 Task: Change  the formatting of the data to Which is Less than 10, In conditional formating, put the option 'Light Red Fill with Drak Red Text. 'add another formatting option Format As Table, insert the option Blue Table style Light 9 In the sheet   Impact Sales templetes book
Action: Mouse moved to (275, 224)
Screenshot: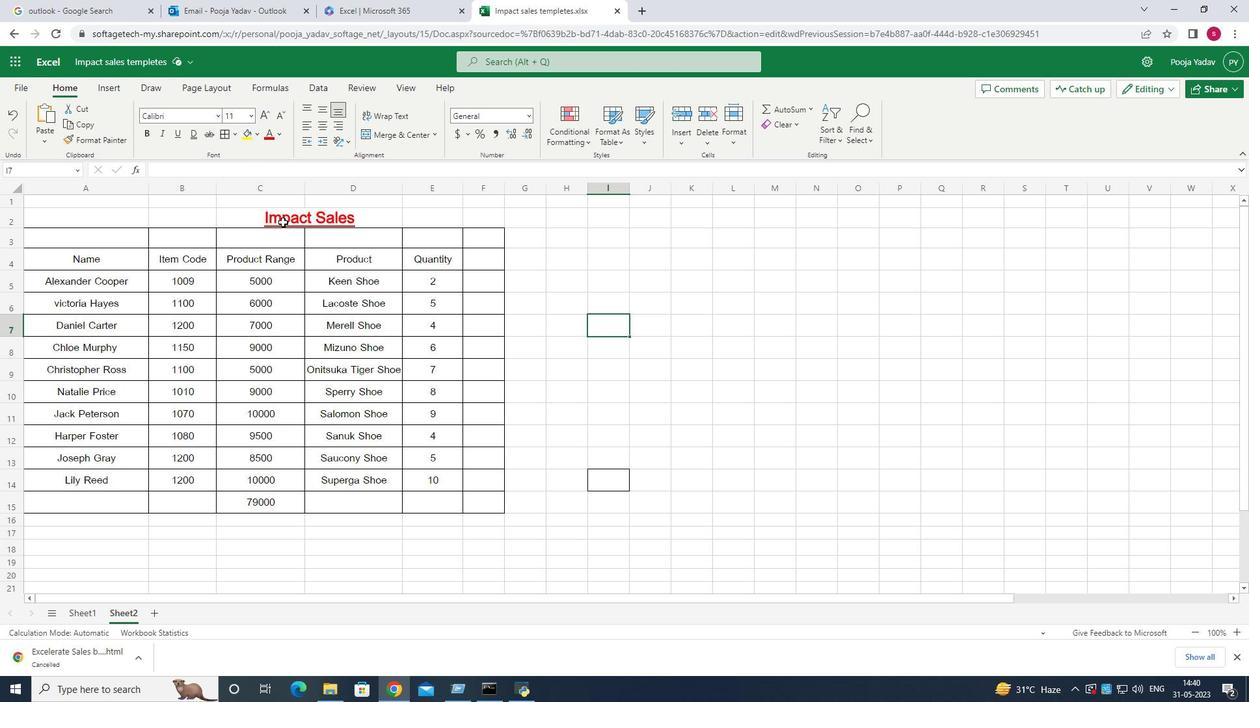 
Action: Mouse pressed left at (275, 224)
Screenshot: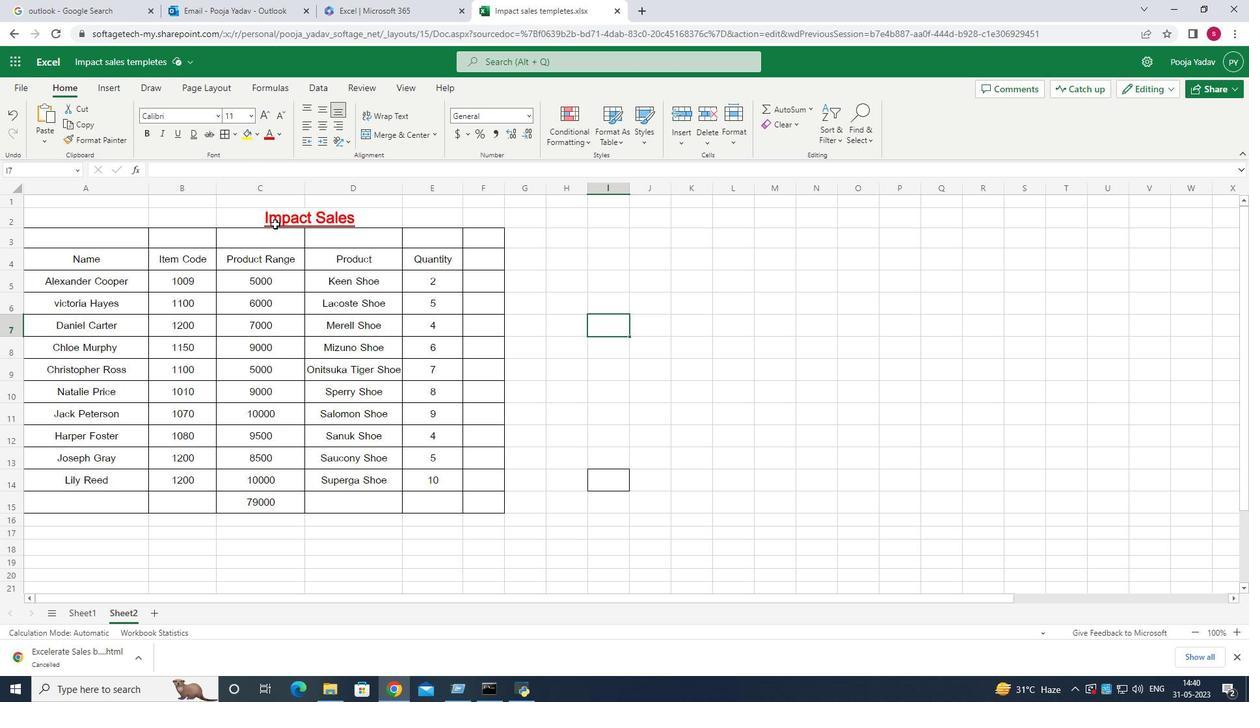 
Action: Mouse moved to (274, 225)
Screenshot: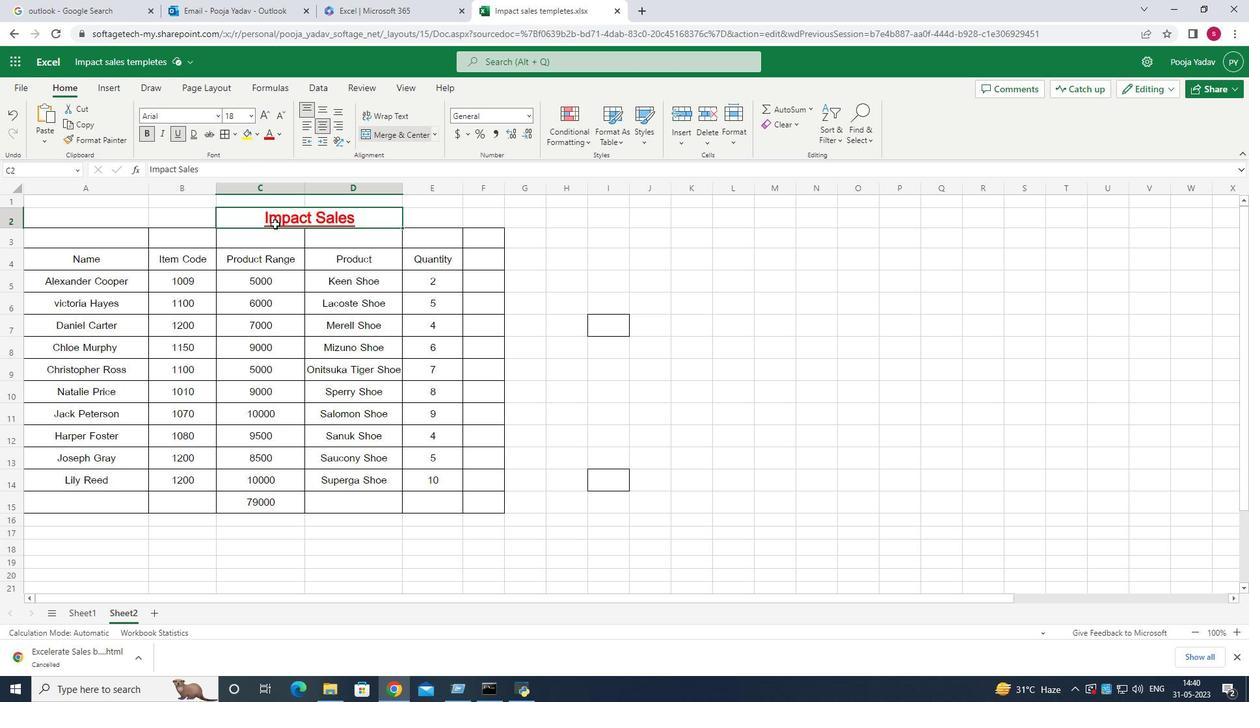 
Action: Mouse pressed left at (274, 225)
Screenshot: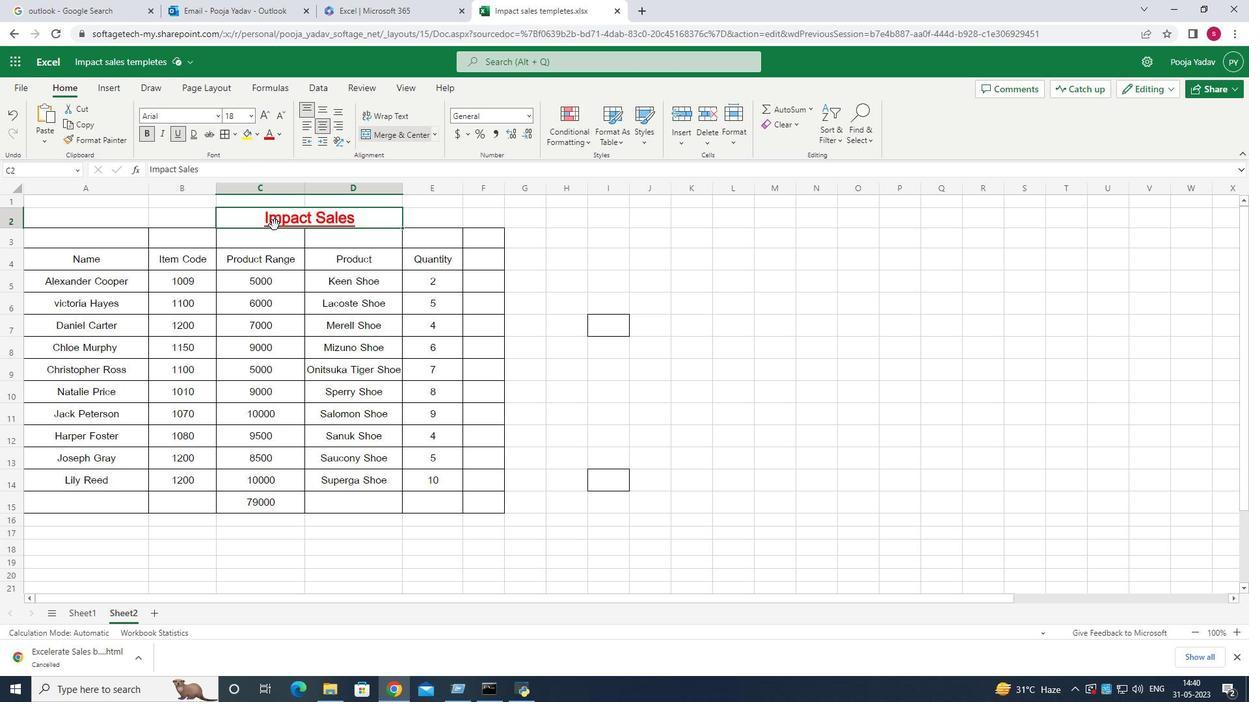 
Action: Mouse moved to (132, 255)
Screenshot: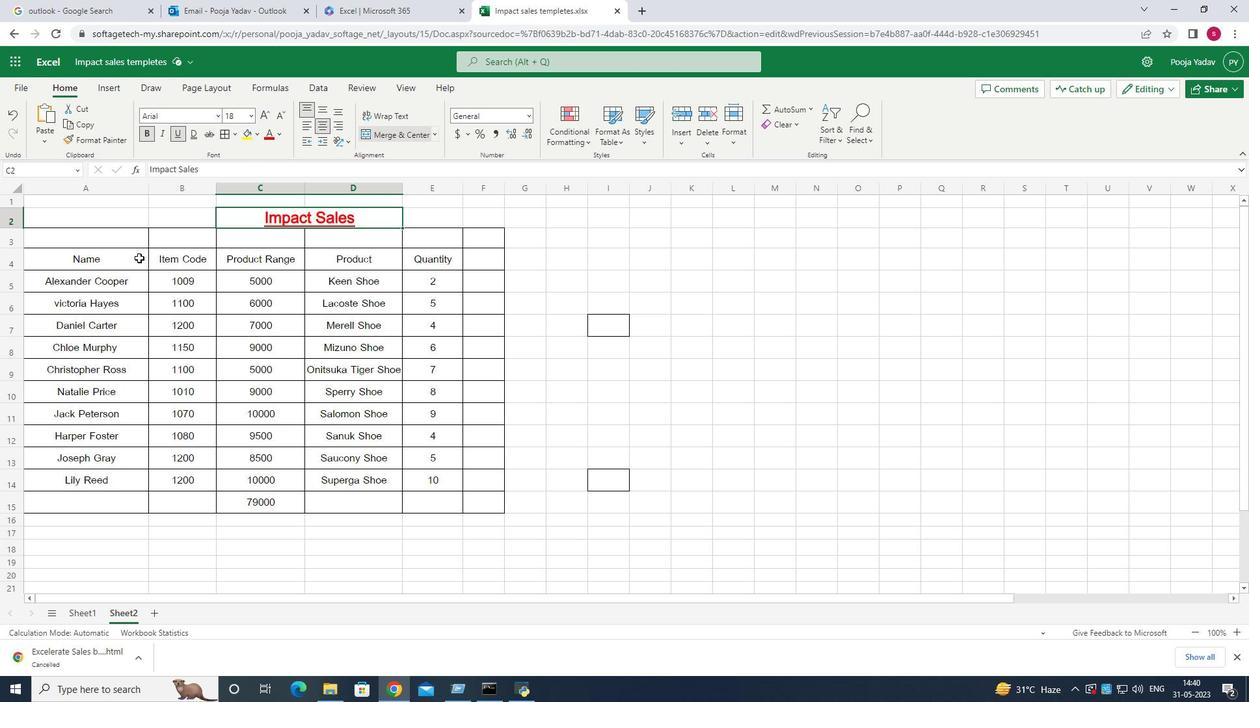 
Action: Mouse pressed left at (132, 255)
Screenshot: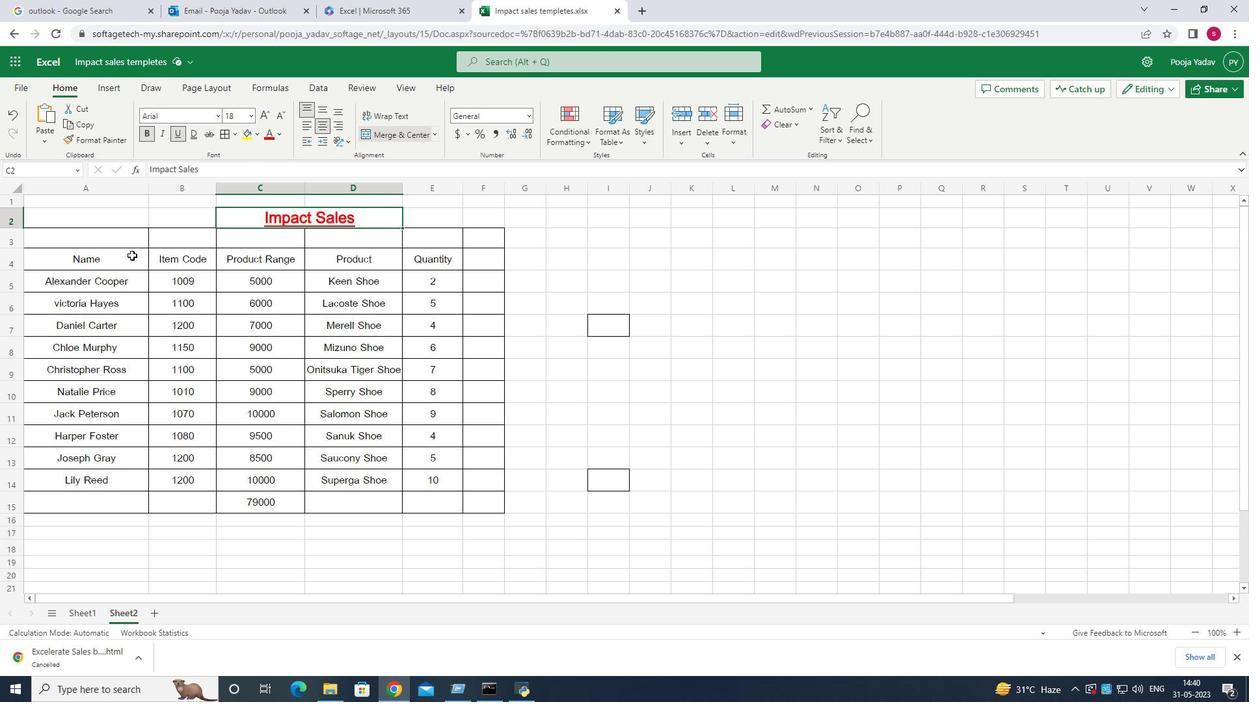 
Action: Mouse moved to (81, 234)
Screenshot: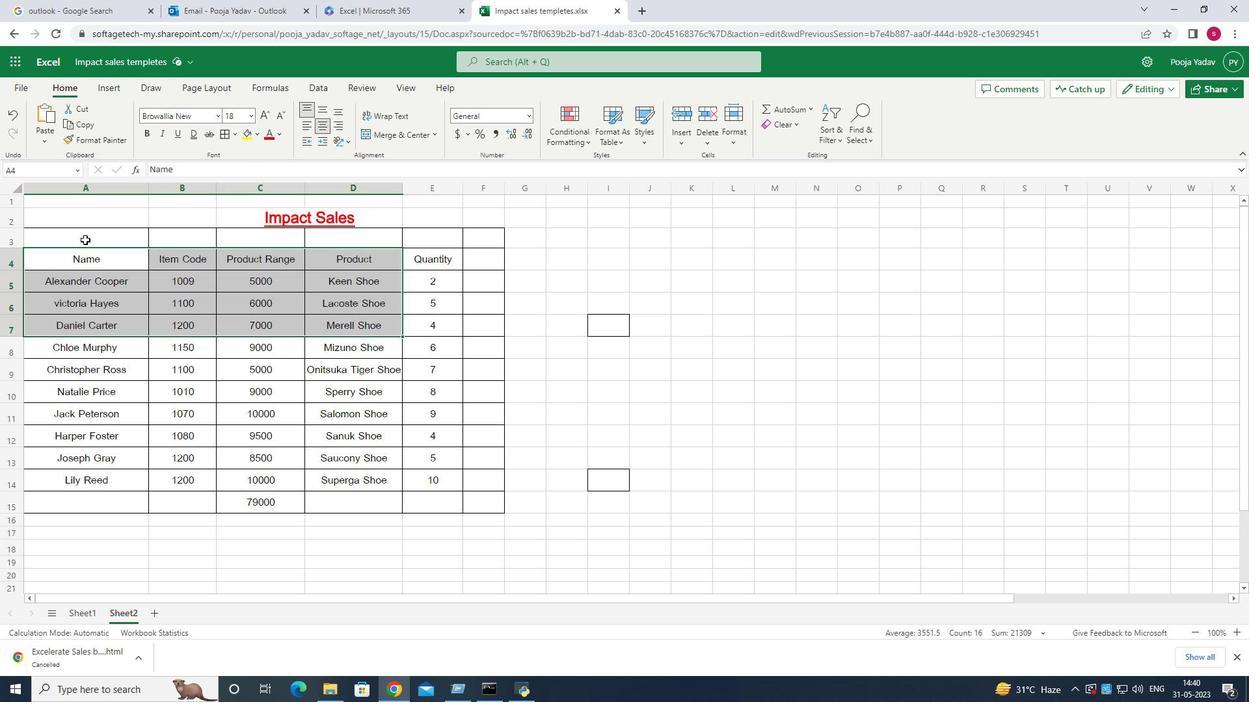 
Action: Mouse pressed left at (81, 234)
Screenshot: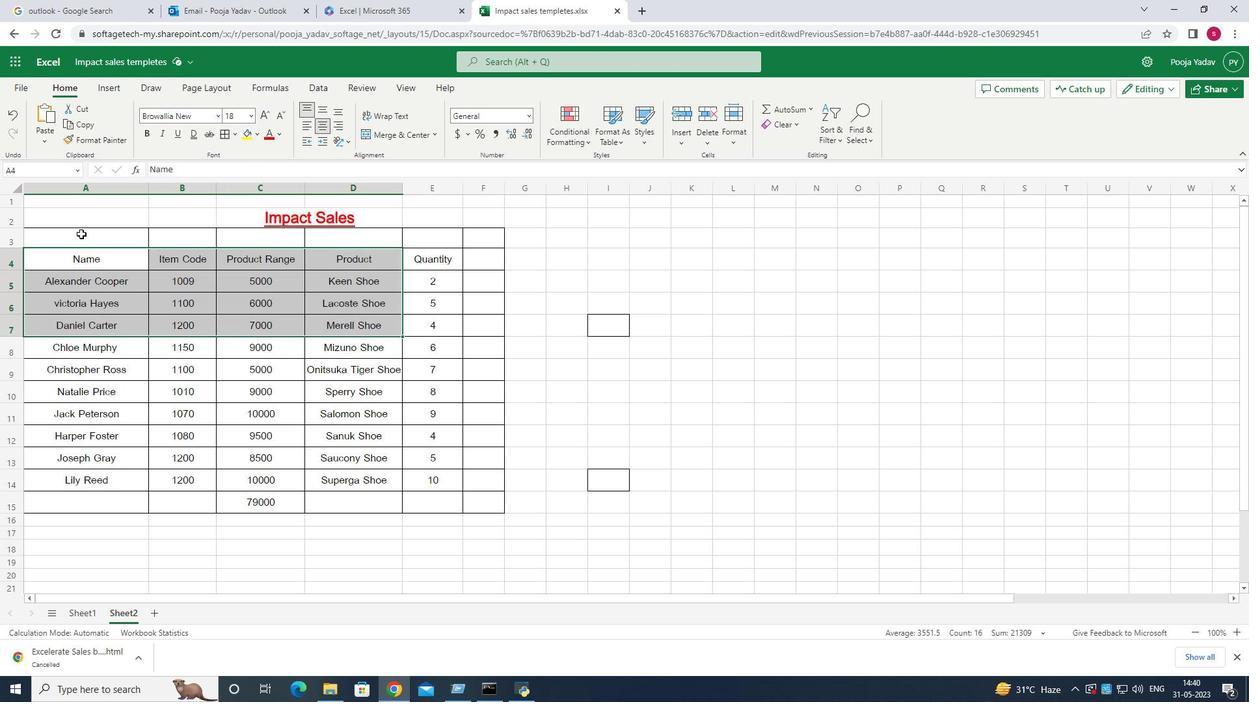
Action: Mouse pressed left at (81, 234)
Screenshot: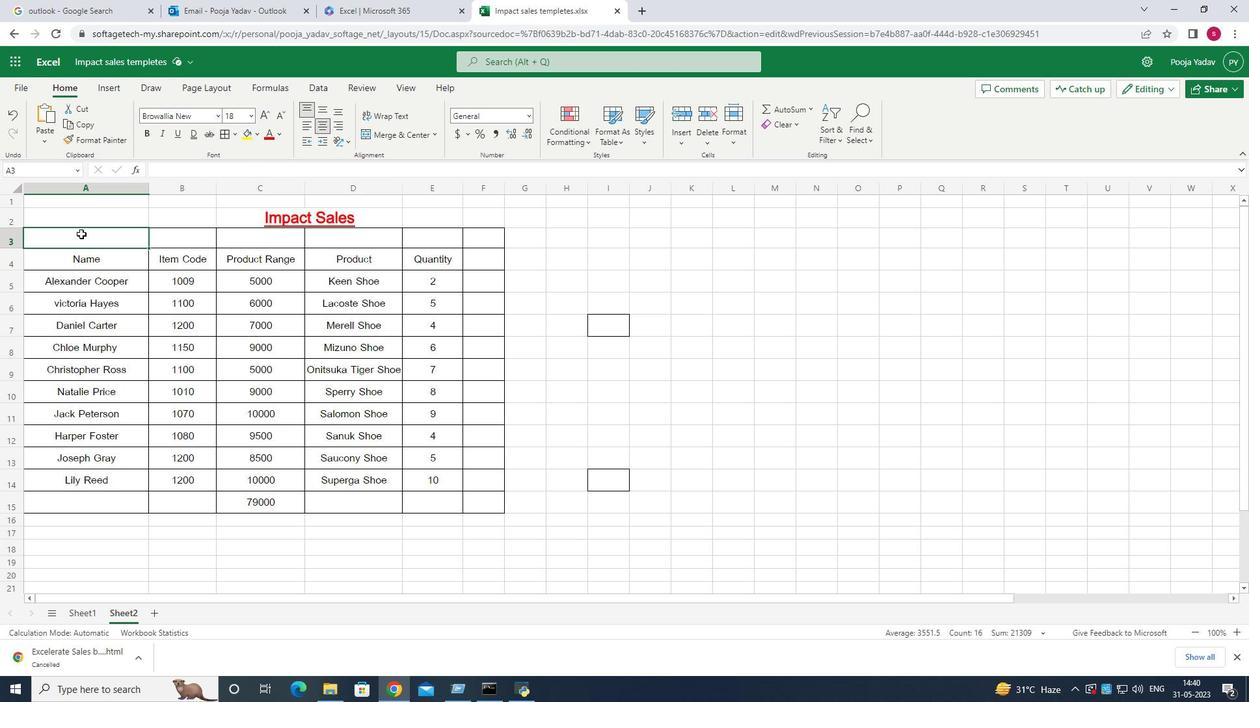 
Action: Mouse moved to (251, 118)
Screenshot: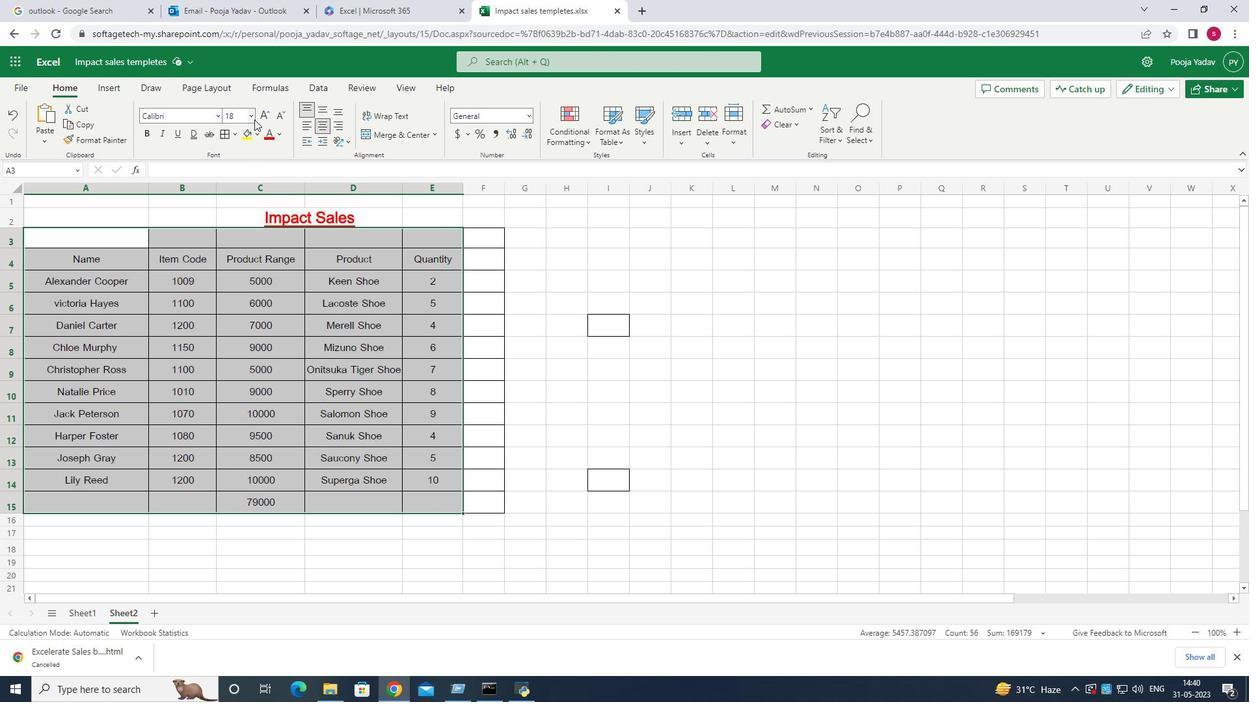 
Action: Mouse pressed left at (251, 118)
Screenshot: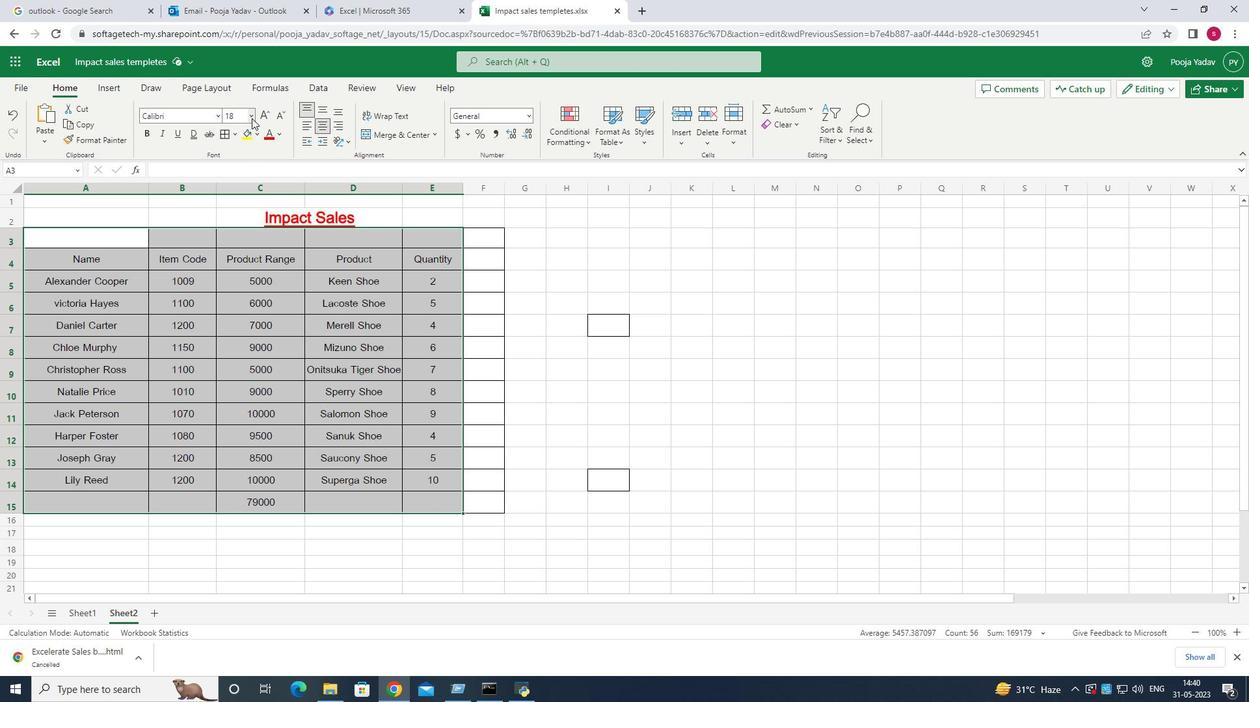 
Action: Mouse moved to (241, 167)
Screenshot: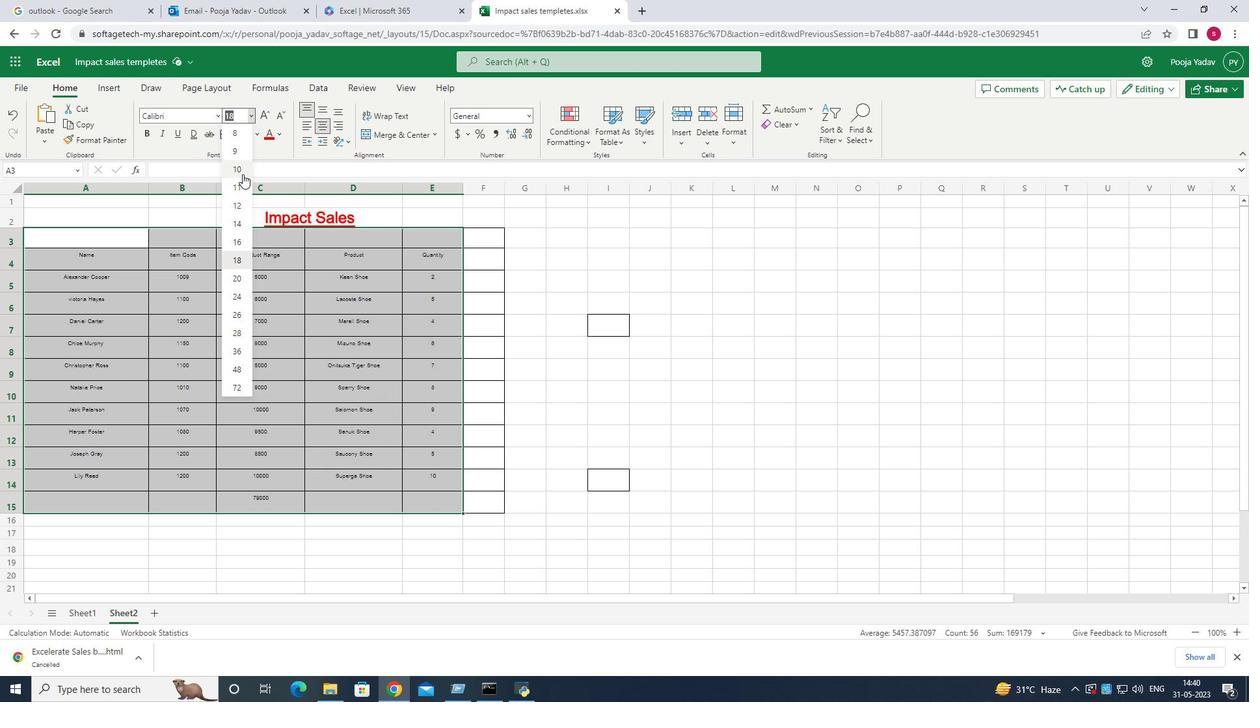 
Action: Mouse pressed left at (241, 167)
Screenshot: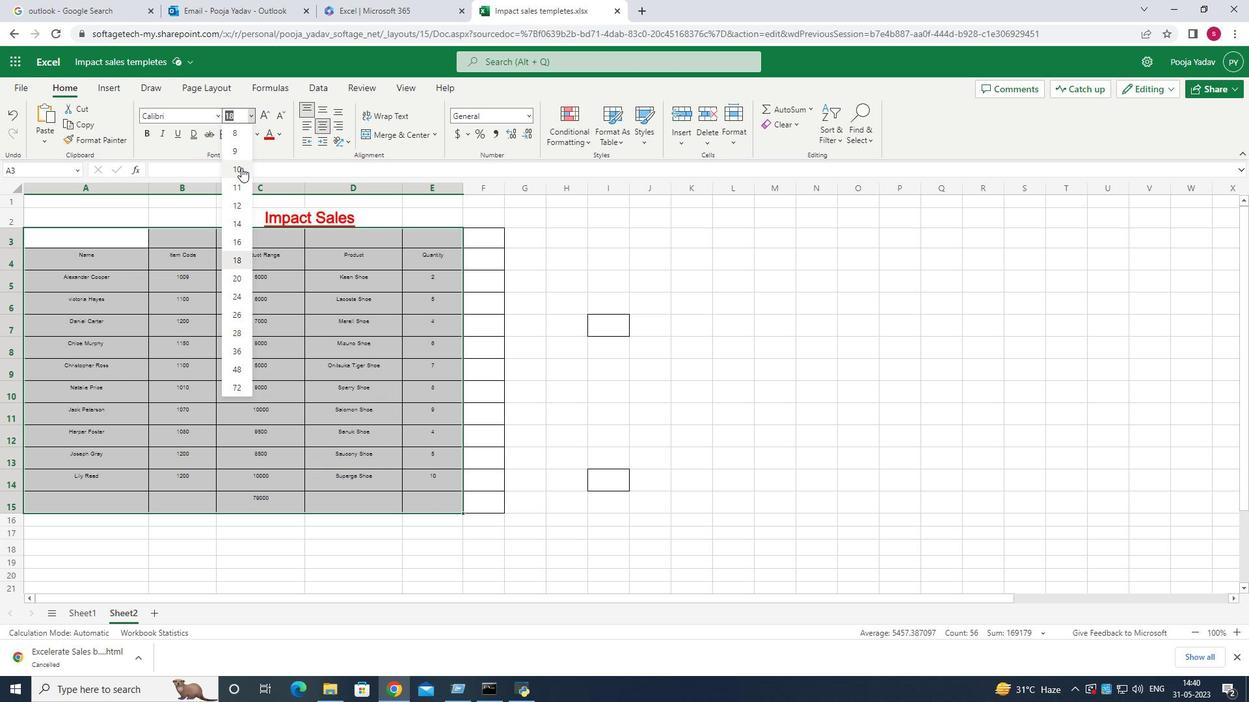 
Action: Mouse moved to (272, 132)
Screenshot: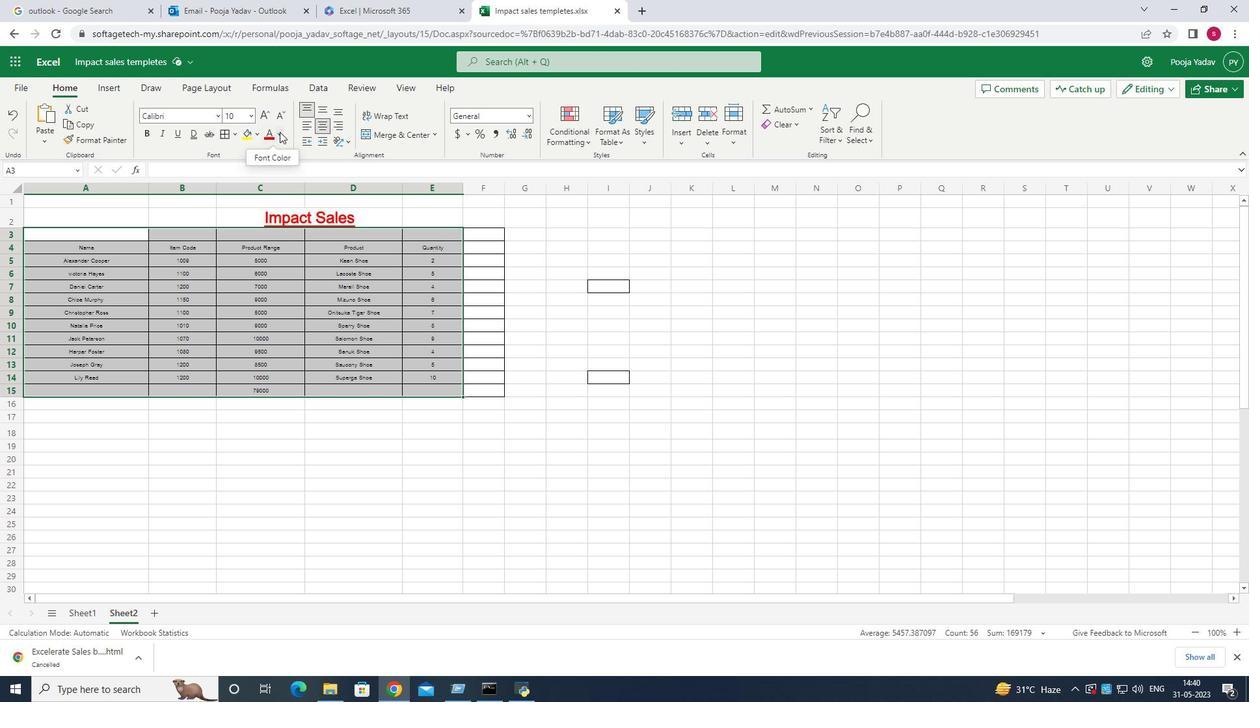 
Action: Mouse pressed left at (272, 132)
Screenshot: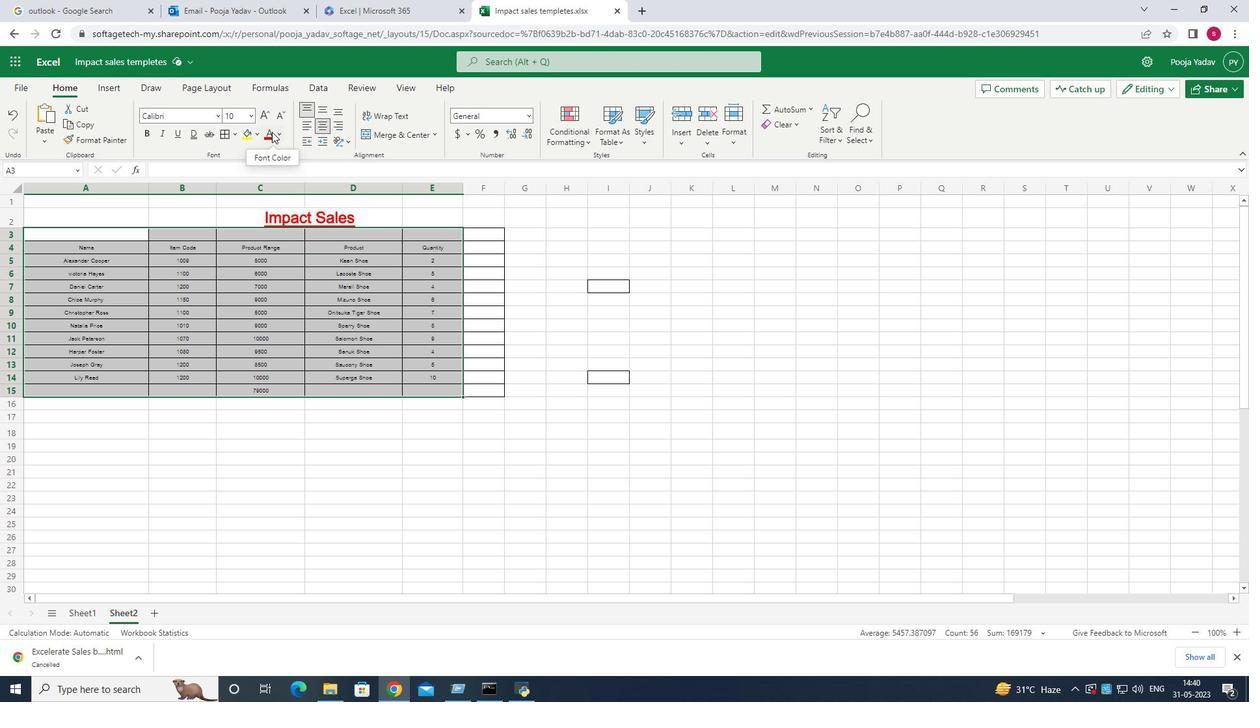 
Action: Mouse pressed left at (272, 132)
Screenshot: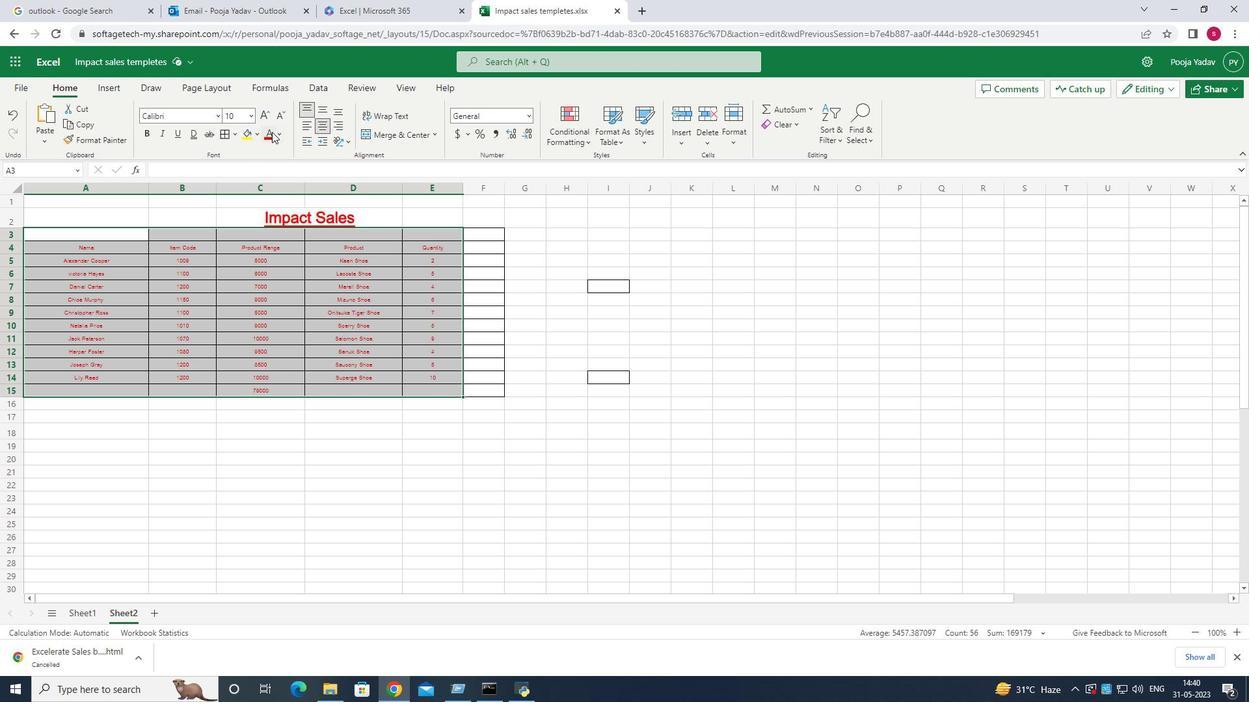 
Action: Mouse moved to (278, 134)
Screenshot: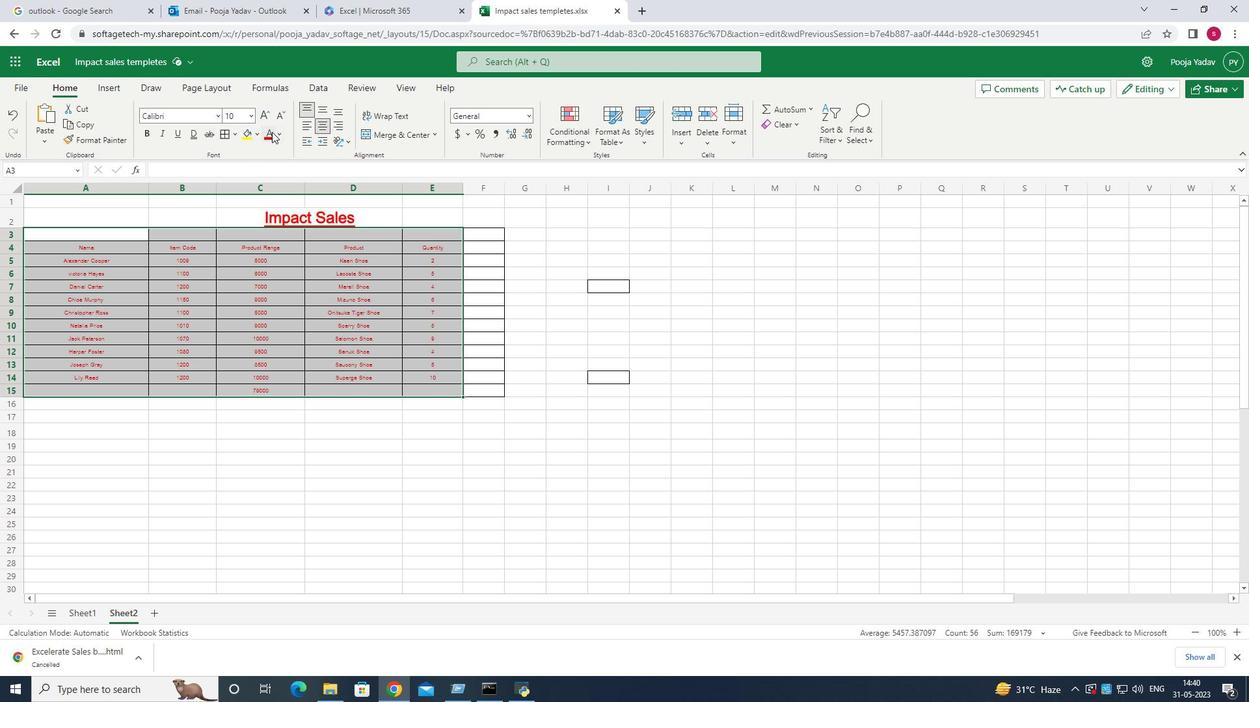 
Action: Mouse pressed left at (278, 134)
Screenshot: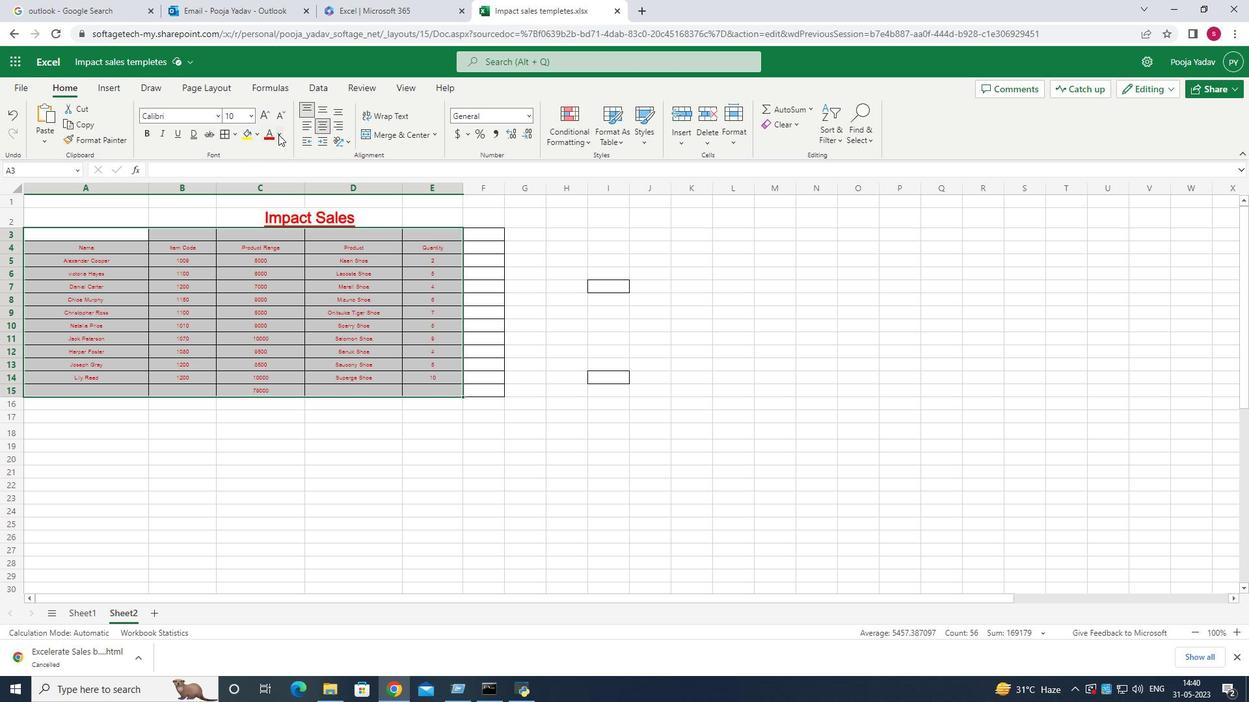 
Action: Mouse moved to (303, 338)
Screenshot: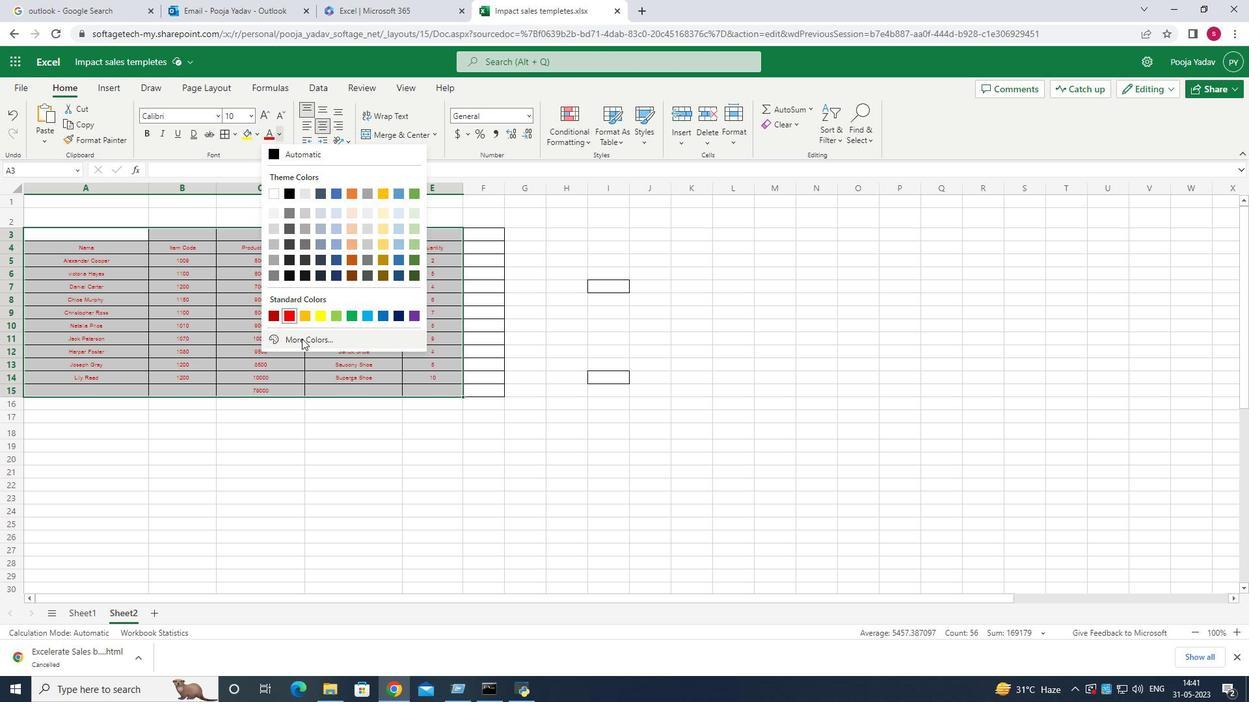 
Action: Mouse pressed left at (303, 338)
Screenshot: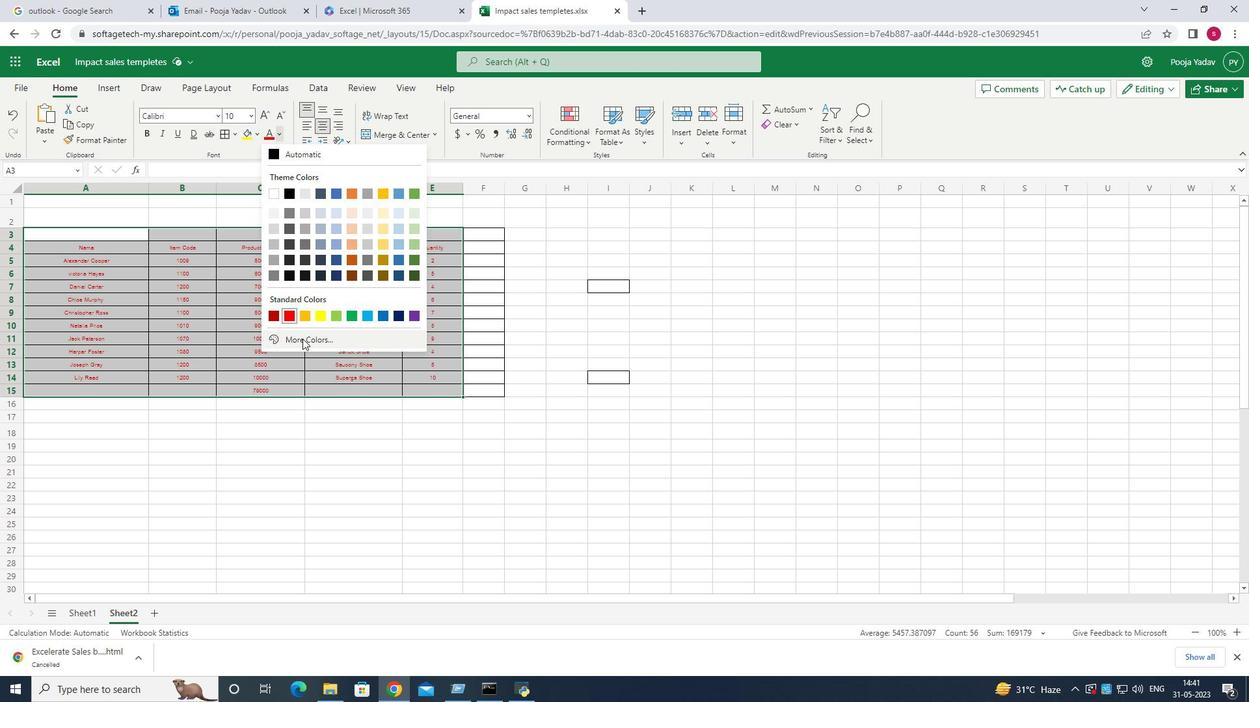 
Action: Mouse moved to (521, 397)
Screenshot: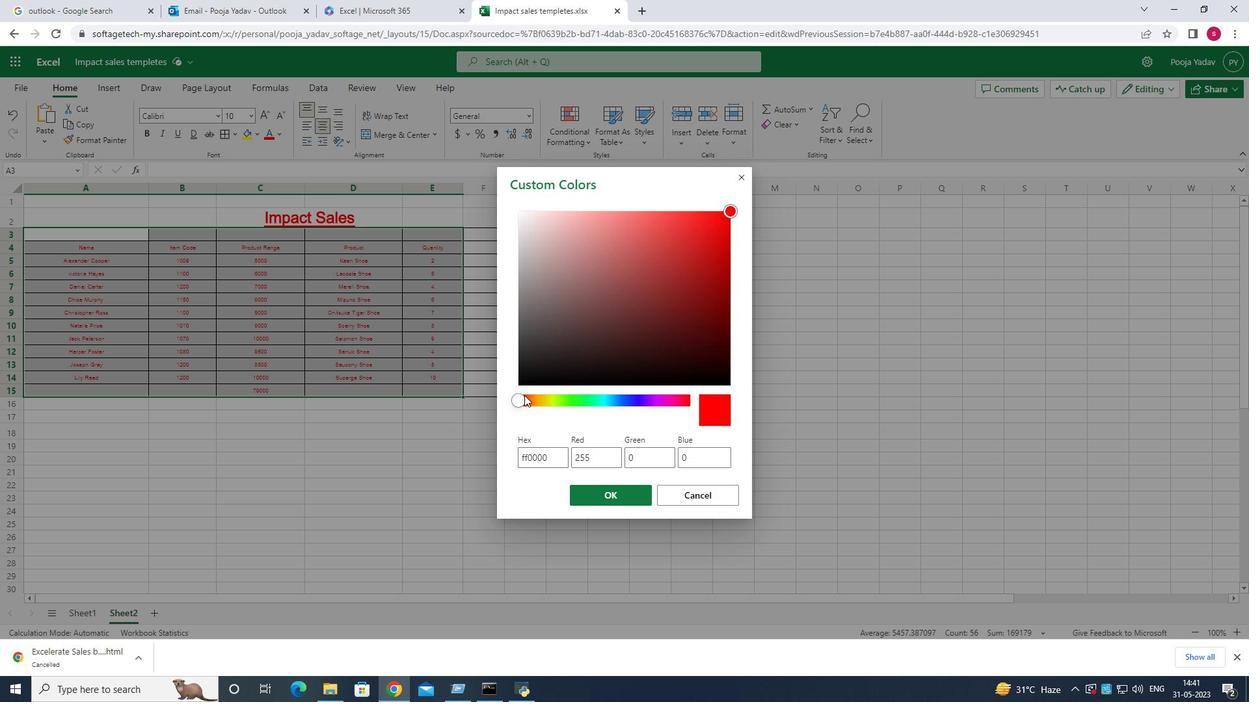 
Action: Mouse pressed left at (521, 397)
Screenshot: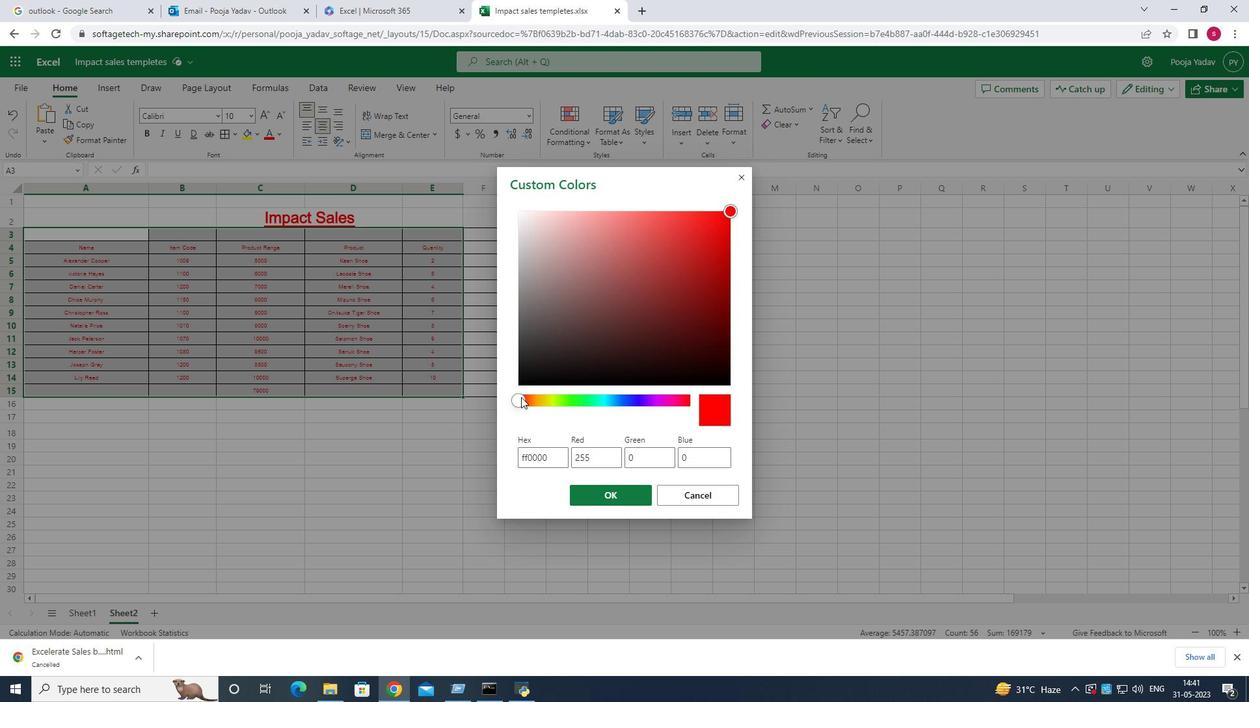
Action: Mouse moved to (732, 208)
Screenshot: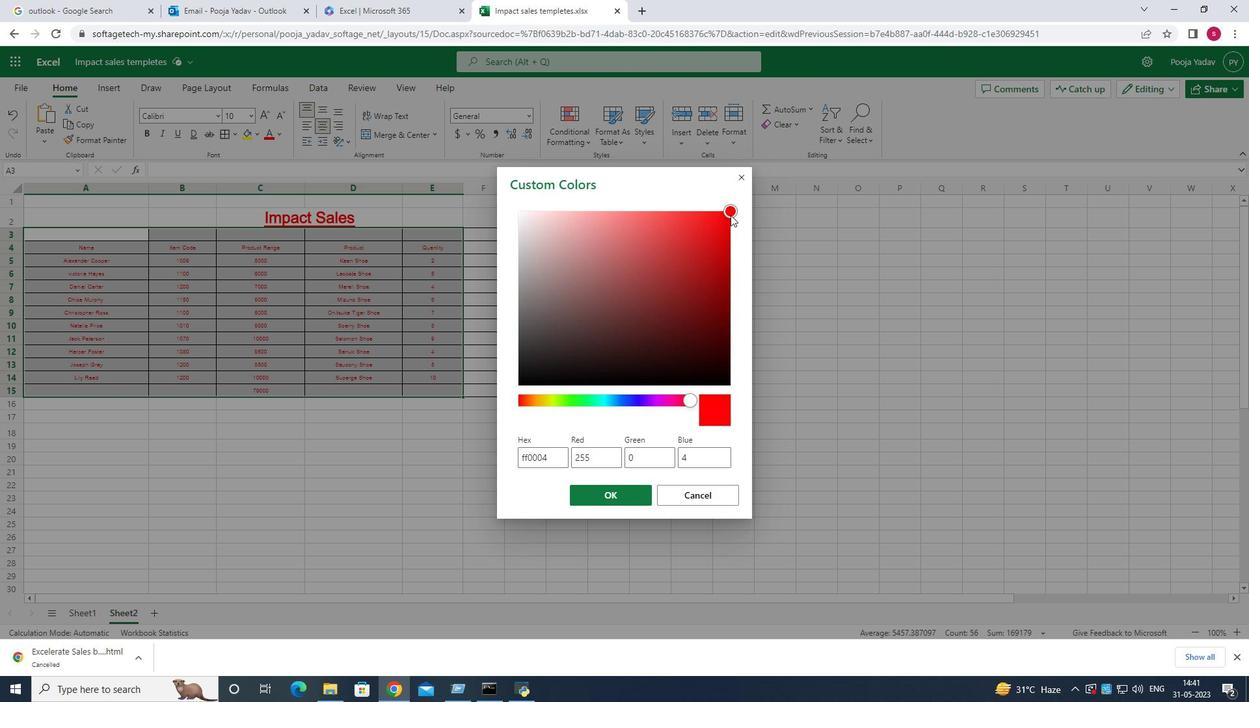 
Action: Mouse pressed left at (732, 208)
Screenshot: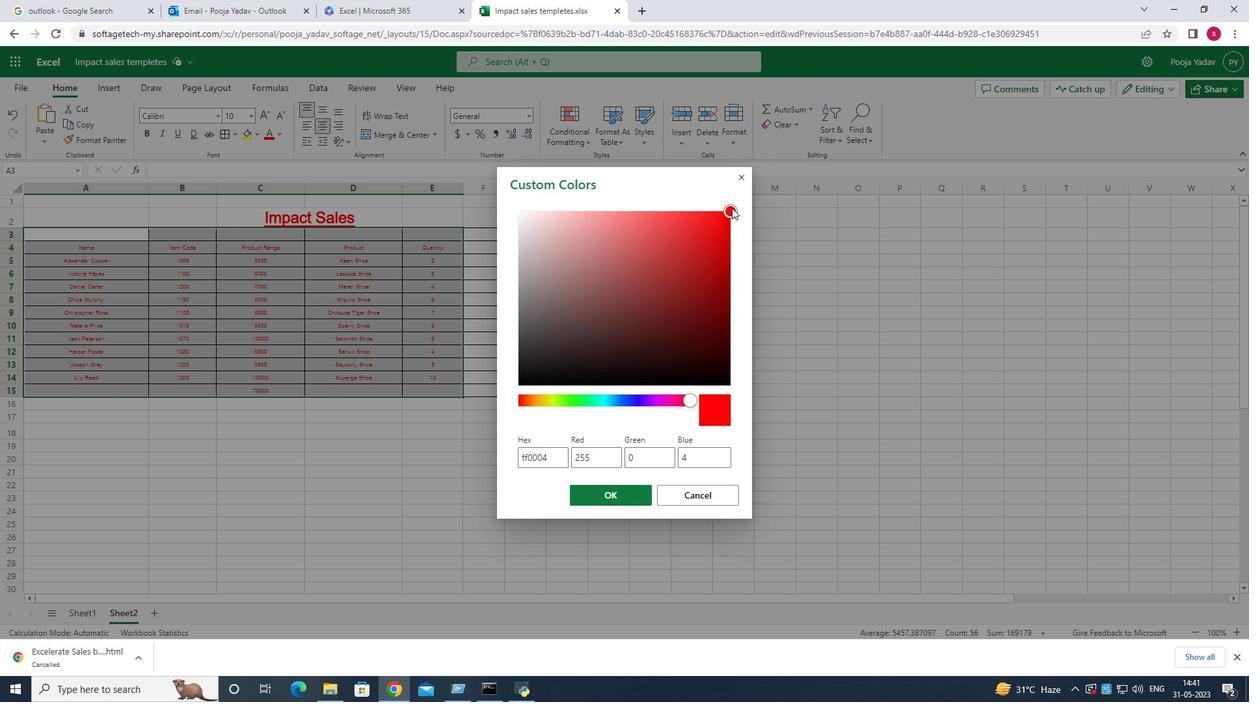 
Action: Mouse moved to (600, 497)
Screenshot: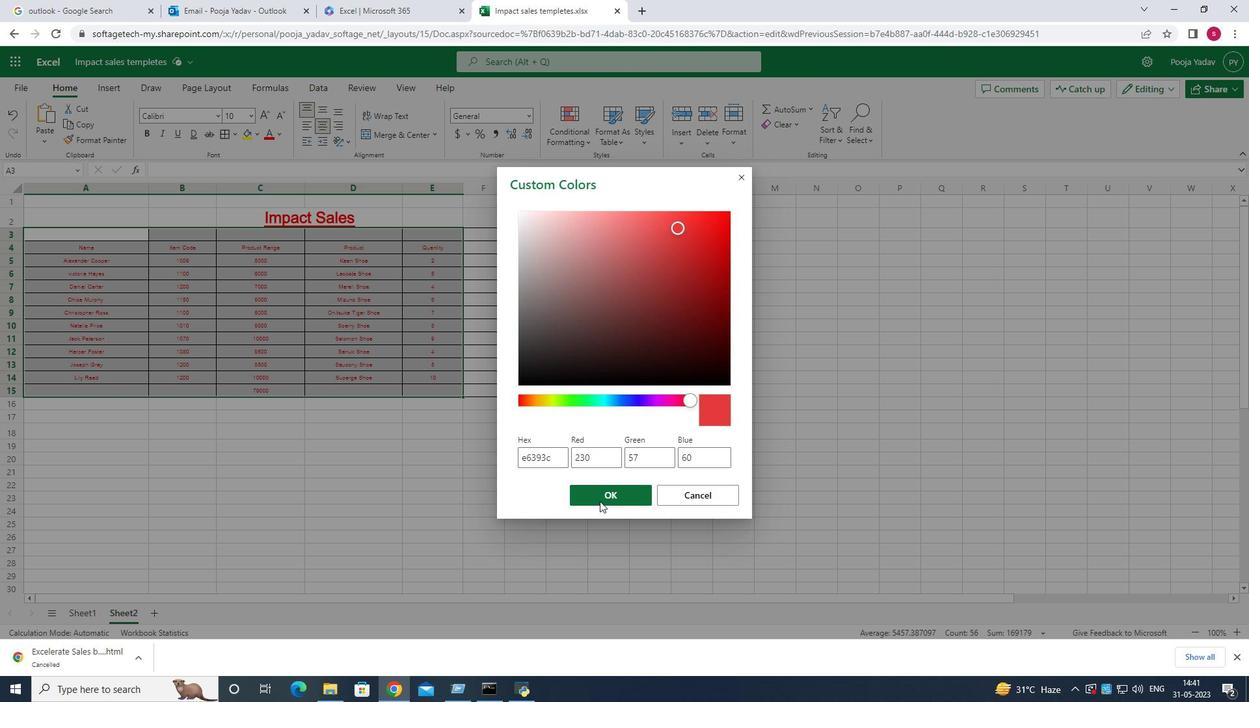 
Action: Mouse pressed left at (600, 497)
Screenshot: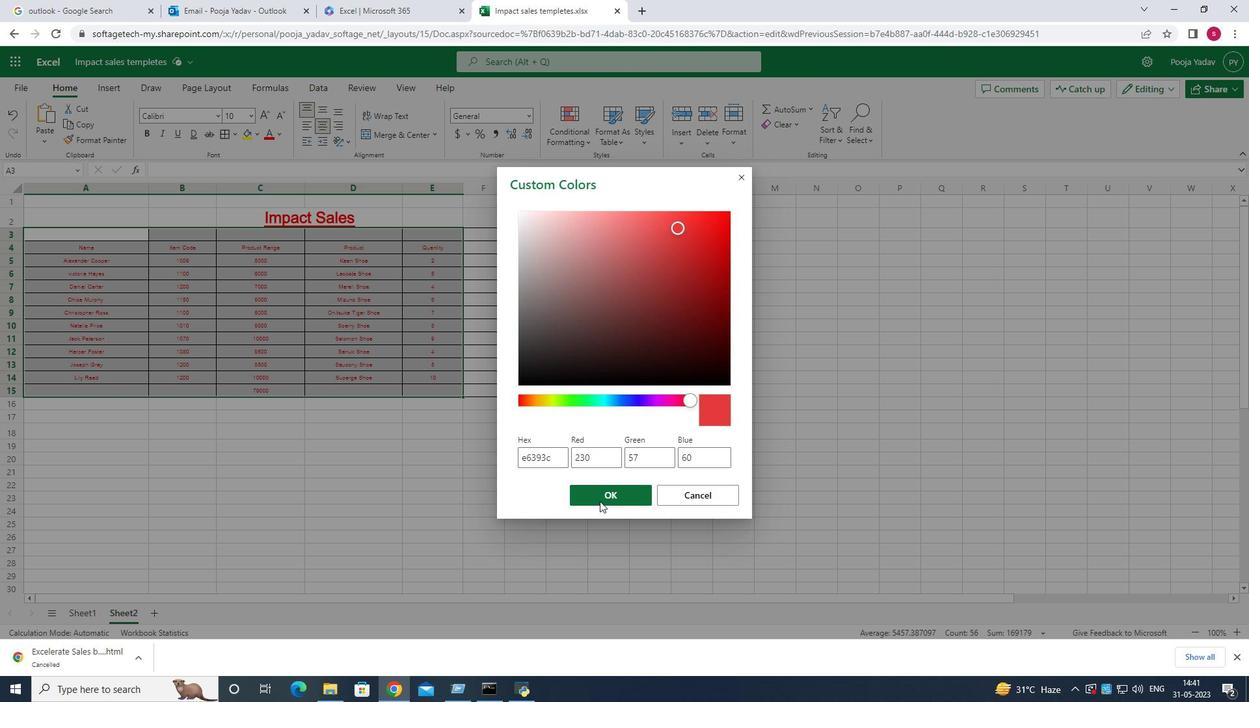 
Action: Mouse moved to (276, 131)
Screenshot: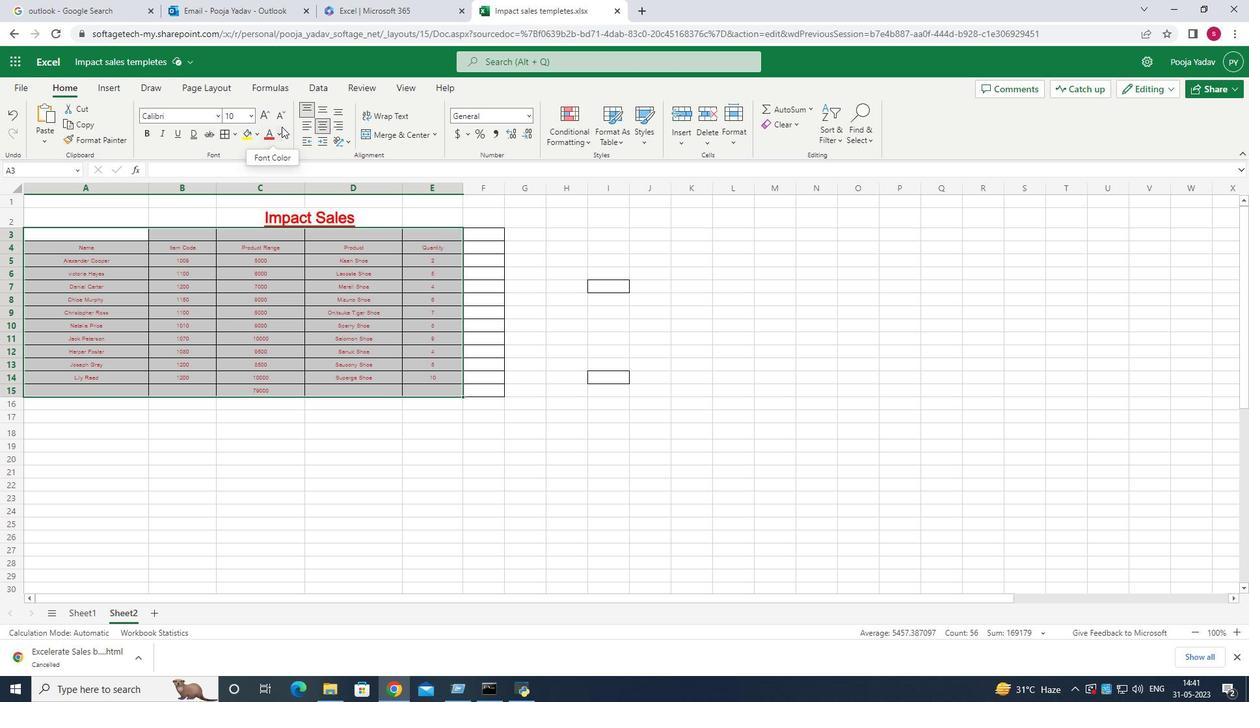 
Action: Mouse pressed left at (276, 131)
Screenshot: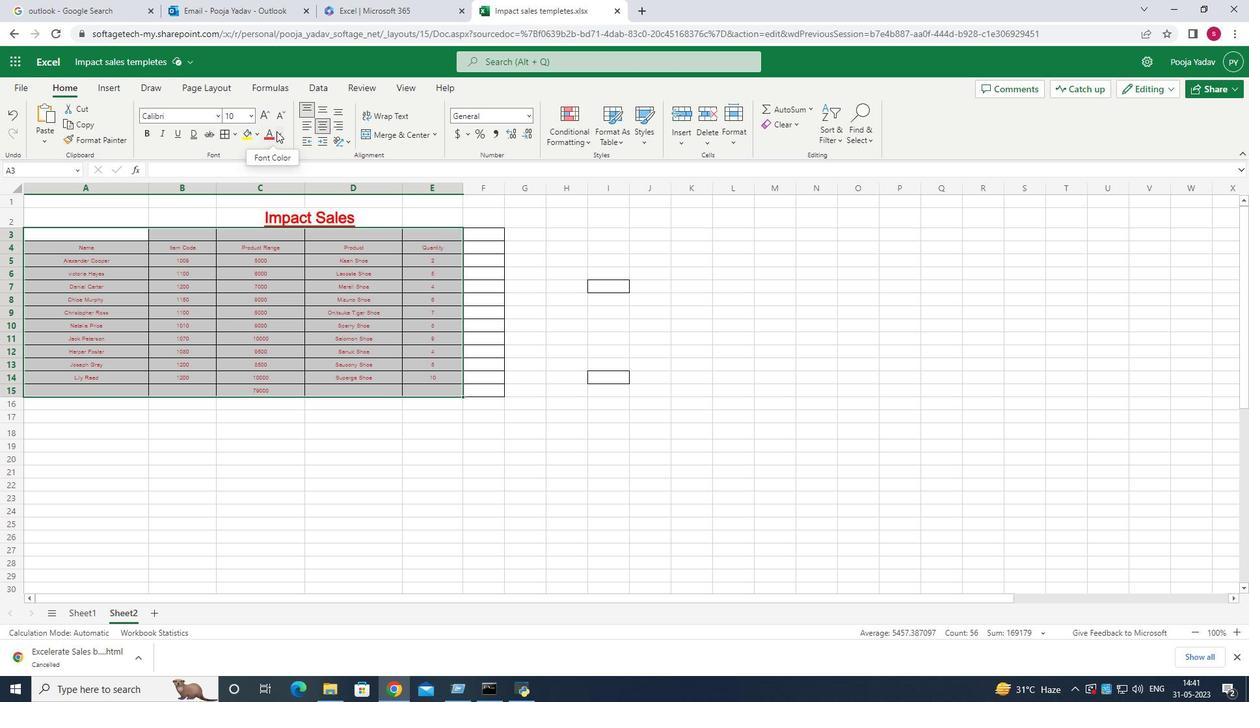 
Action: Mouse moved to (367, 313)
Screenshot: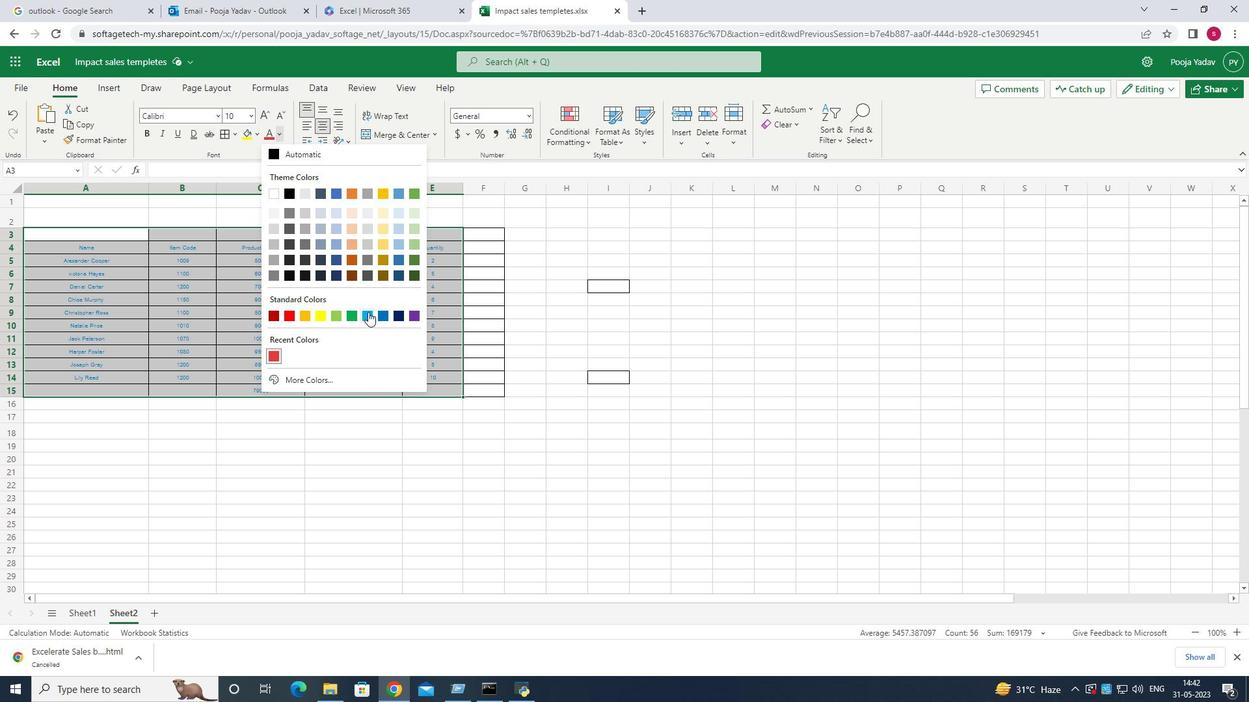 
Action: Mouse pressed left at (367, 313)
Screenshot: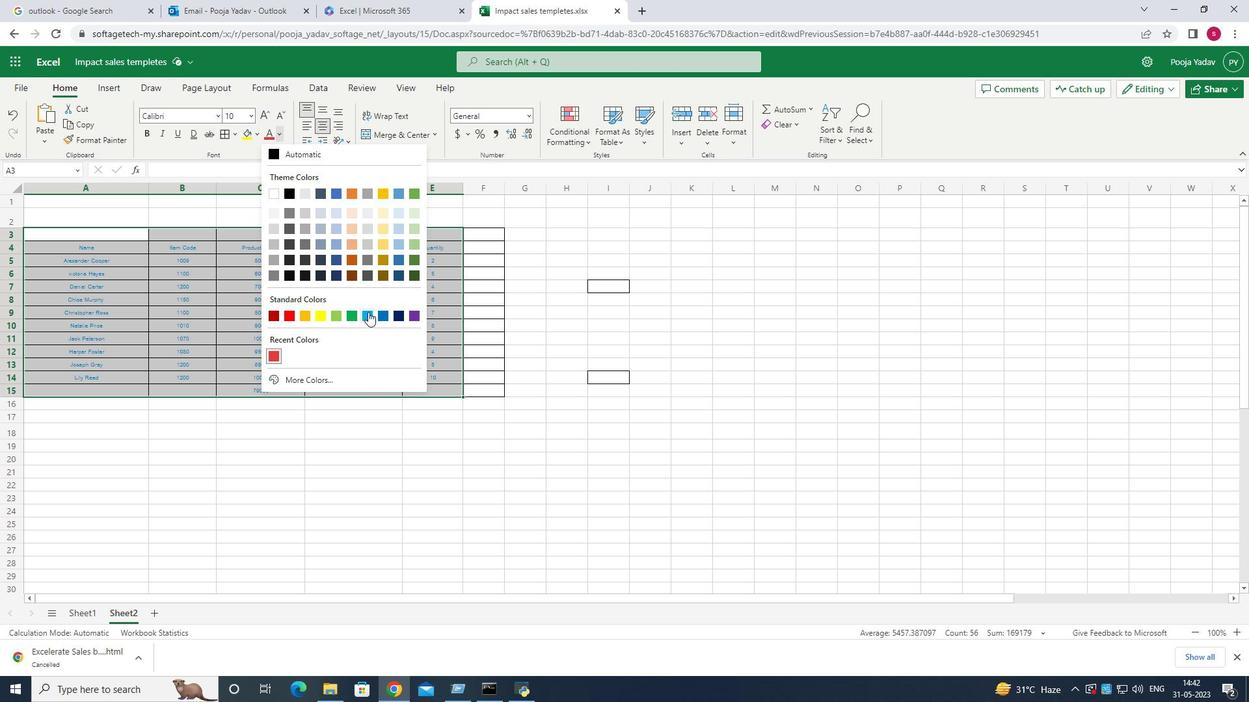 
Action: Mouse moved to (272, 132)
Screenshot: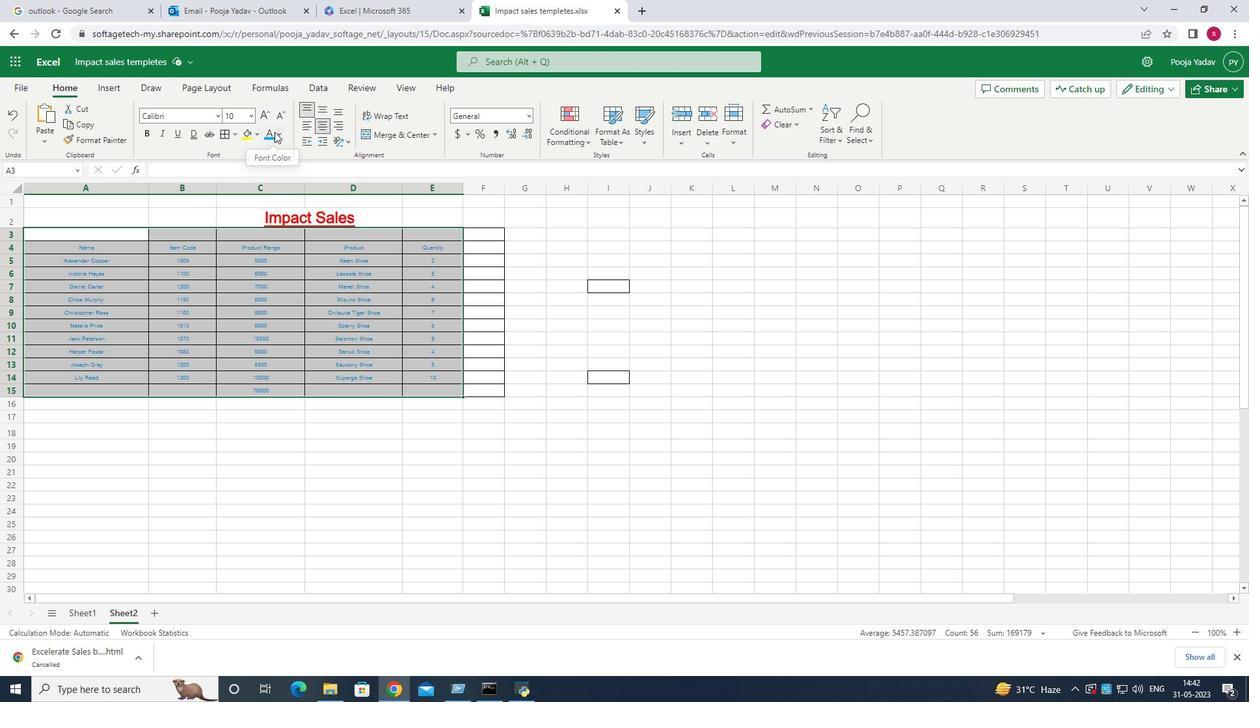 
Action: Mouse pressed left at (272, 132)
Screenshot: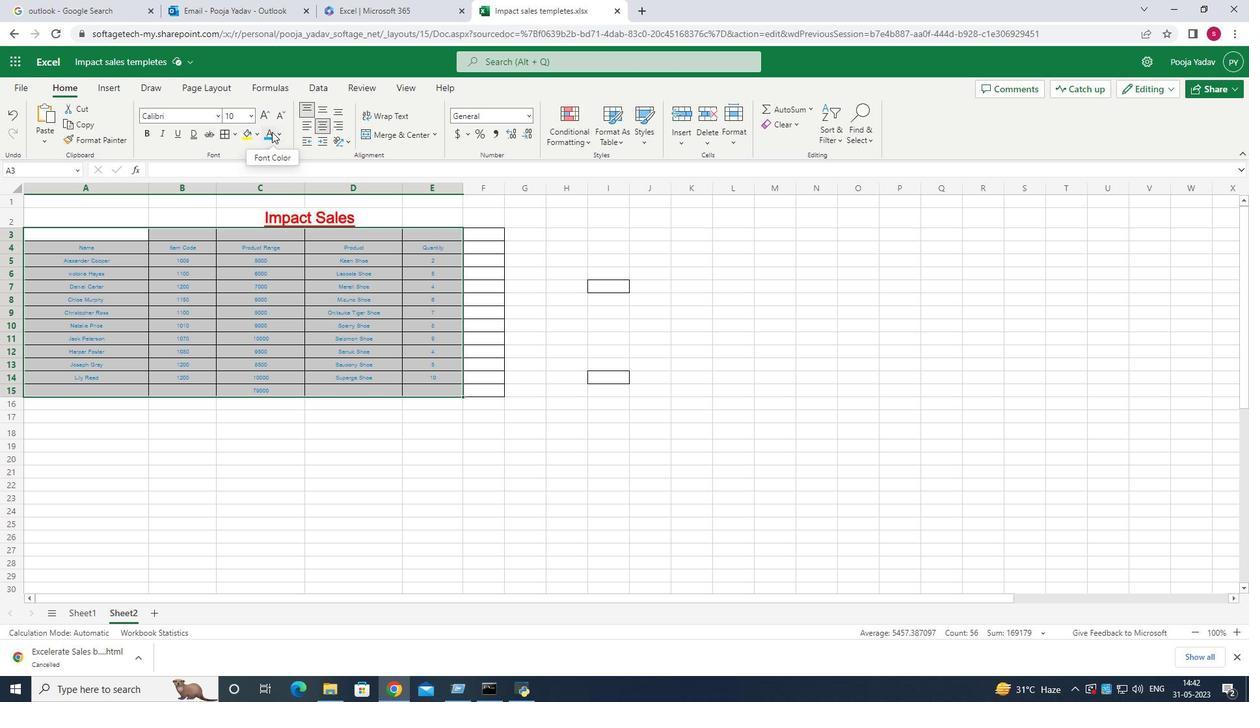 
Action: Mouse moved to (279, 133)
Screenshot: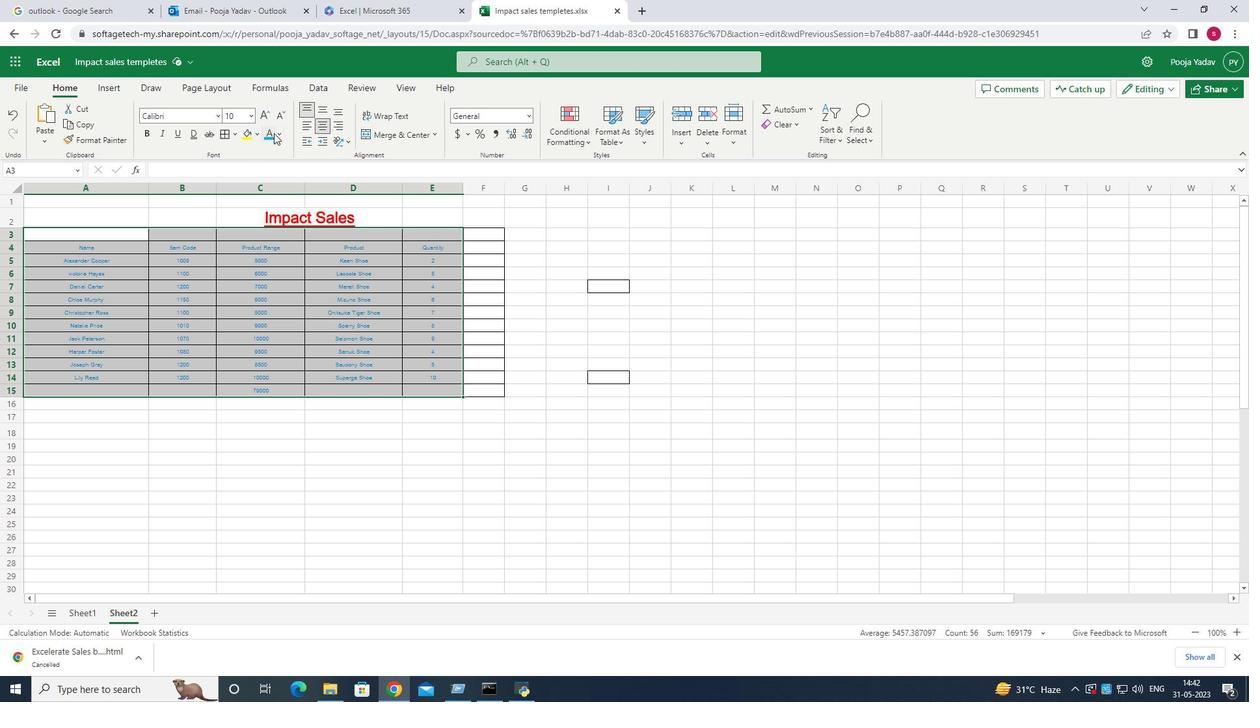 
Action: Mouse pressed left at (279, 133)
Screenshot: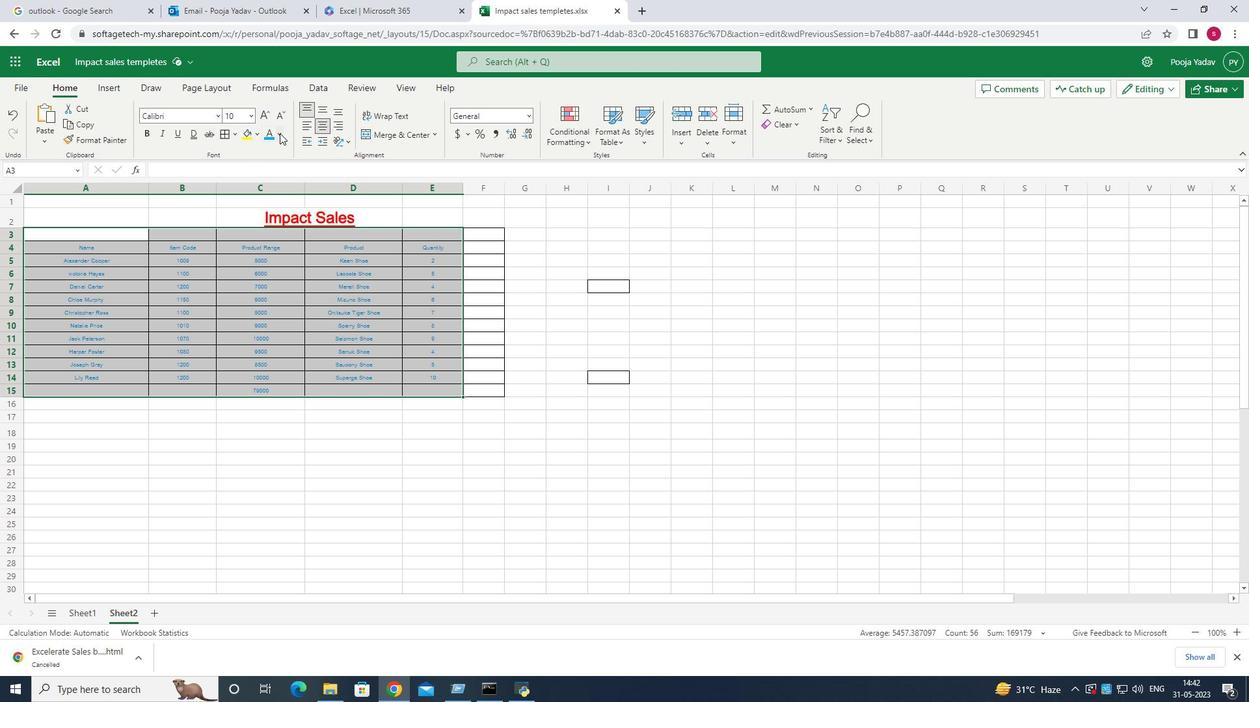
Action: Mouse moved to (288, 317)
Screenshot: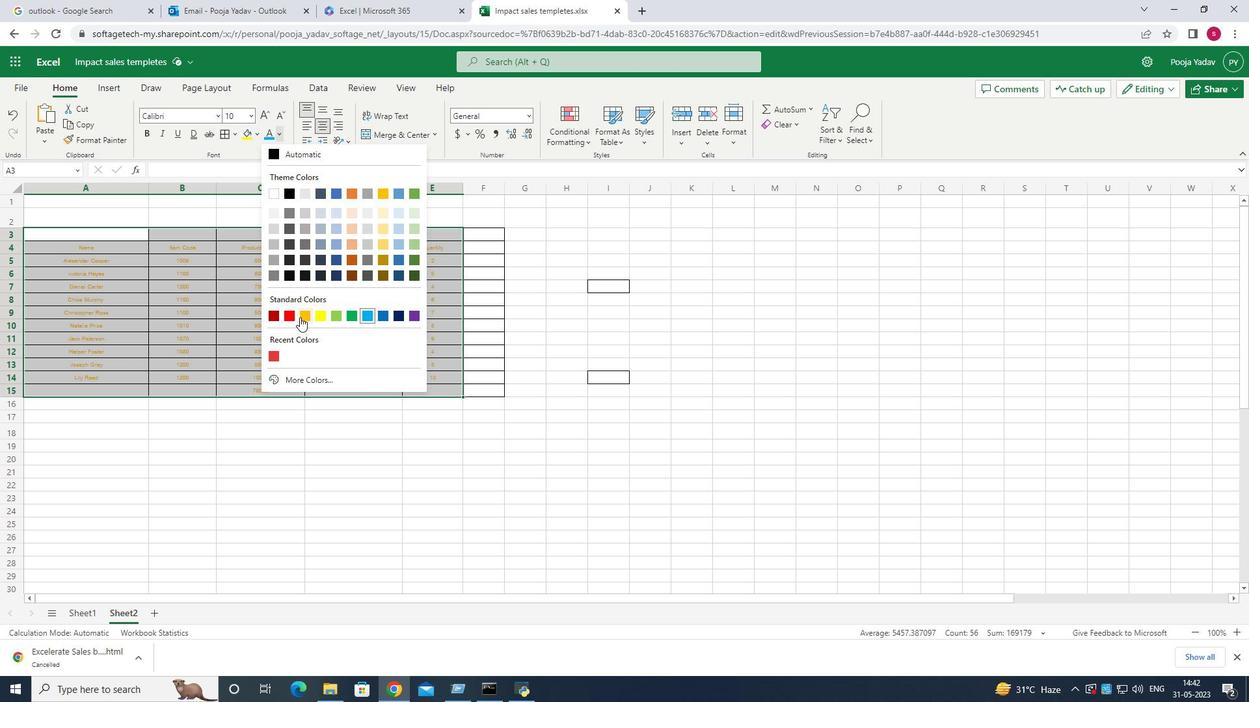 
Action: Mouse pressed left at (288, 317)
Screenshot: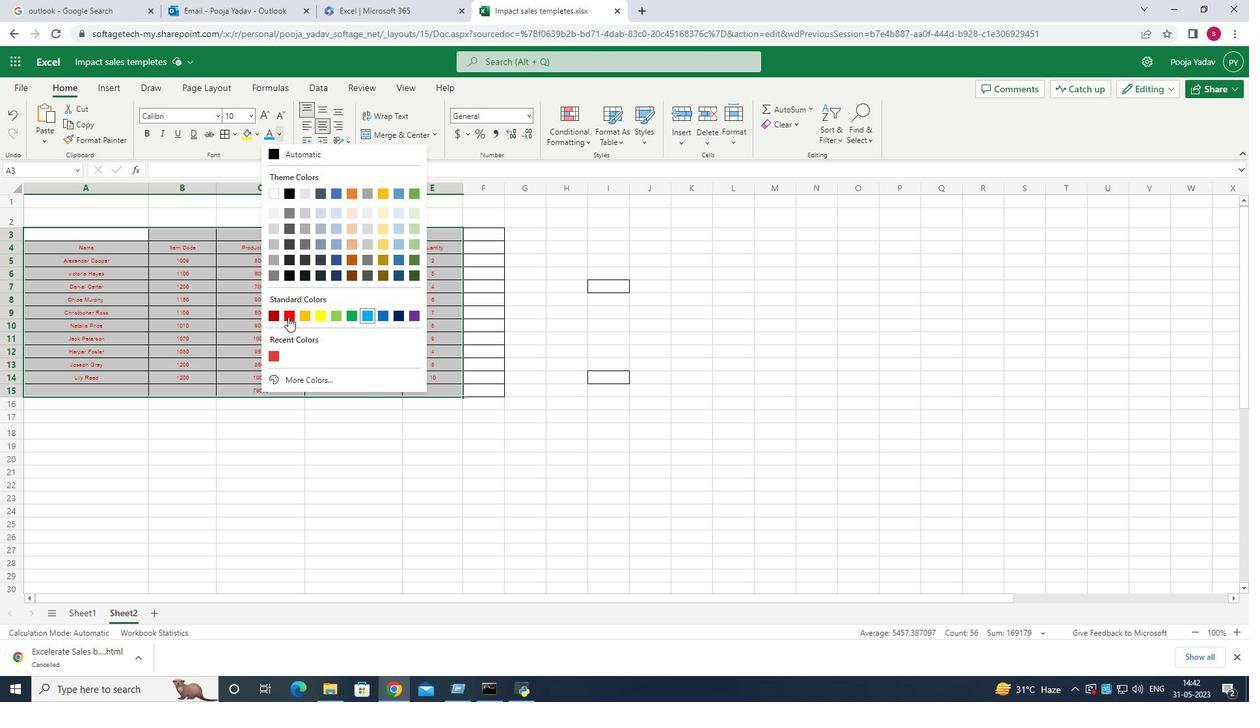 
Action: Mouse moved to (249, 132)
Screenshot: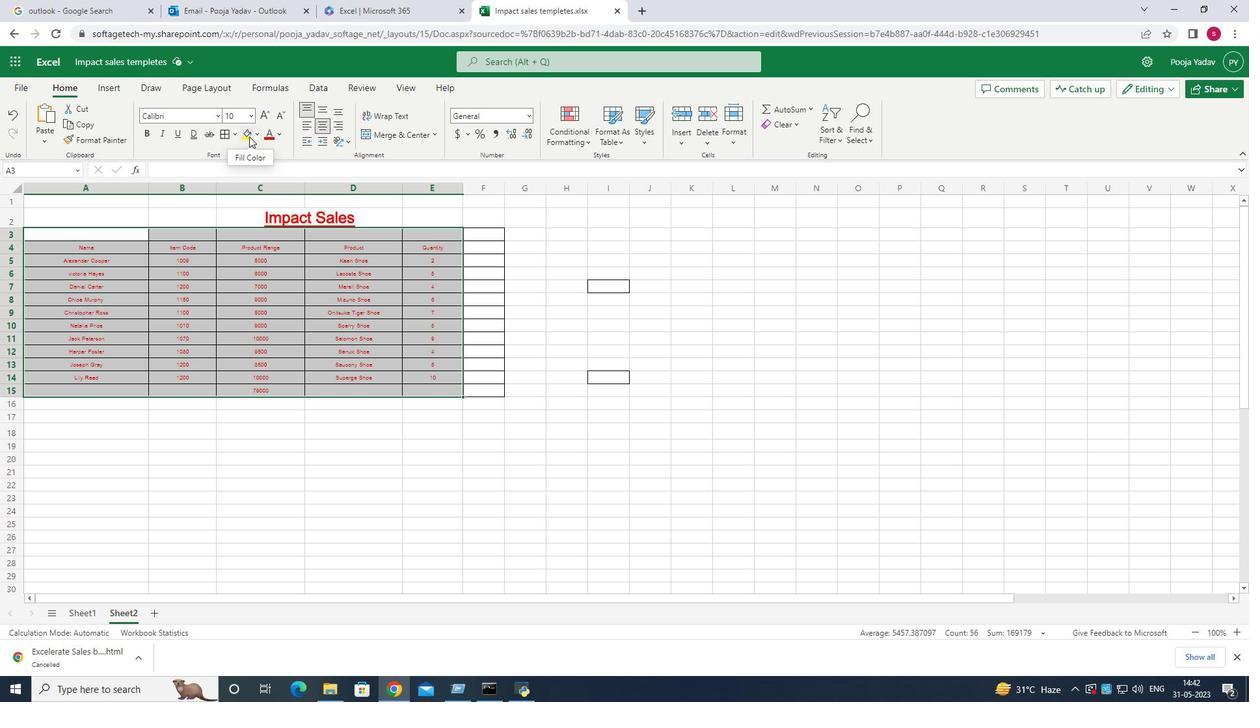
Action: Mouse pressed left at (249, 132)
Screenshot: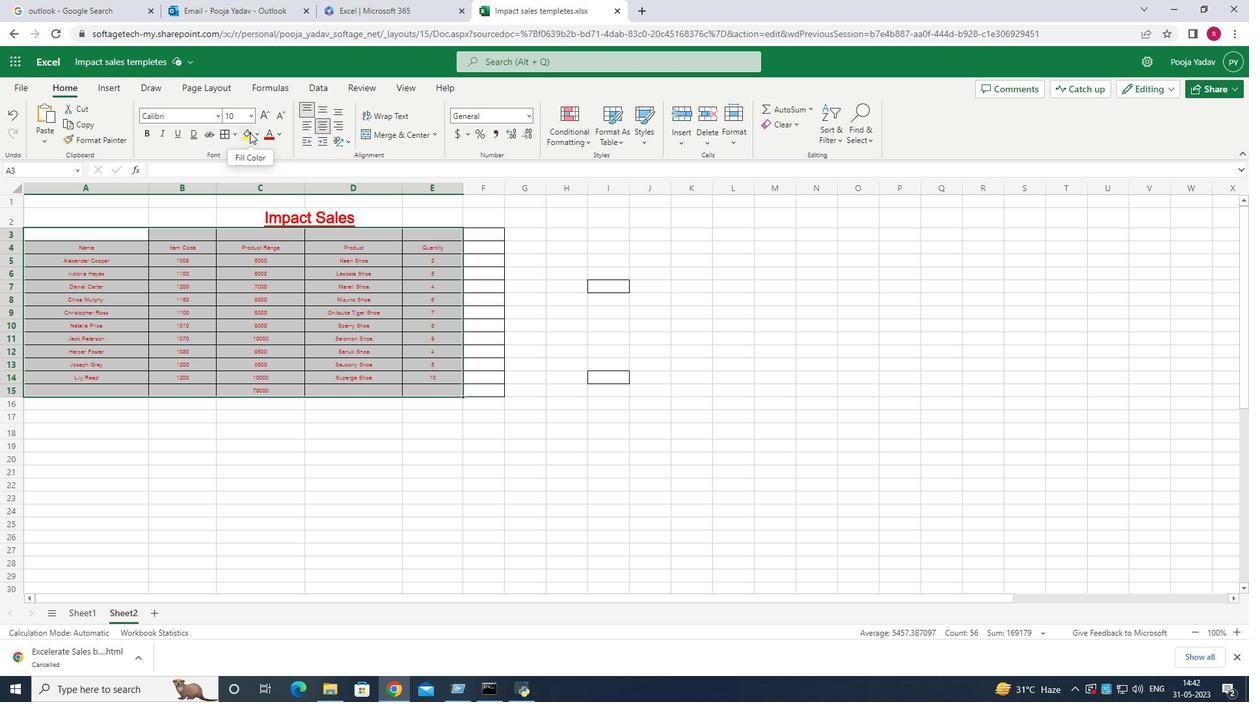 
Action: Mouse moved to (255, 132)
Screenshot: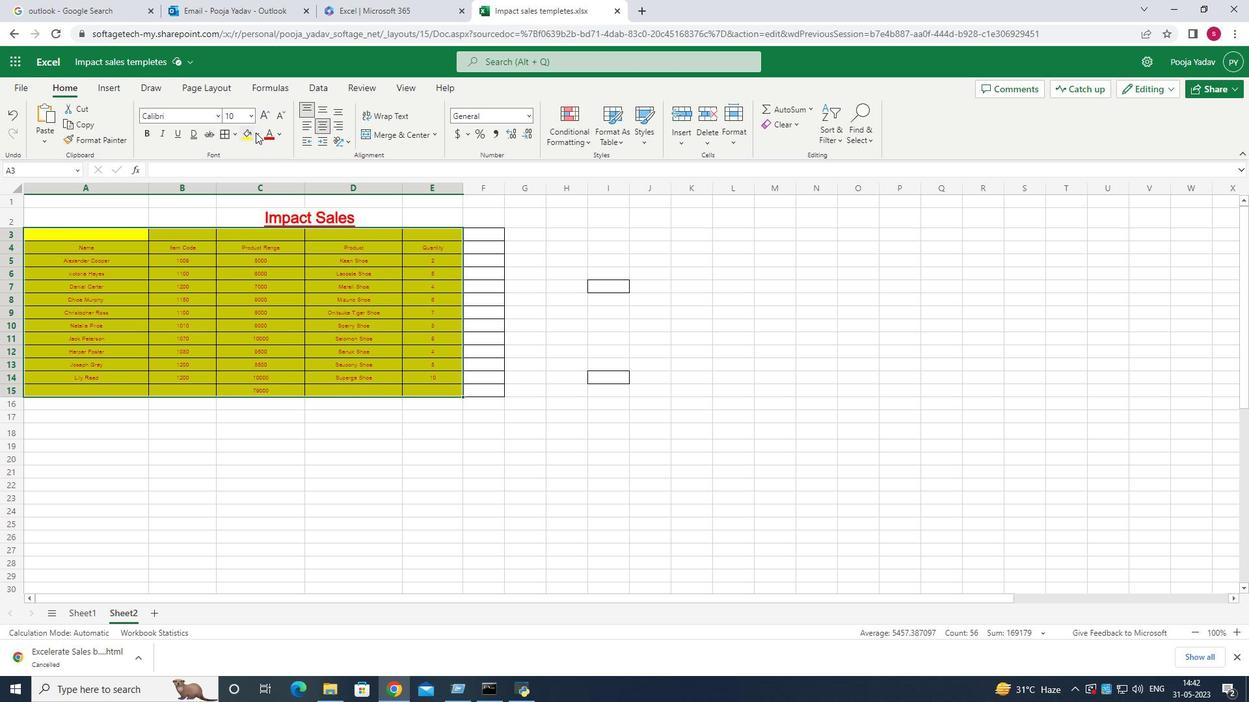 
Action: Mouse pressed left at (255, 132)
Screenshot: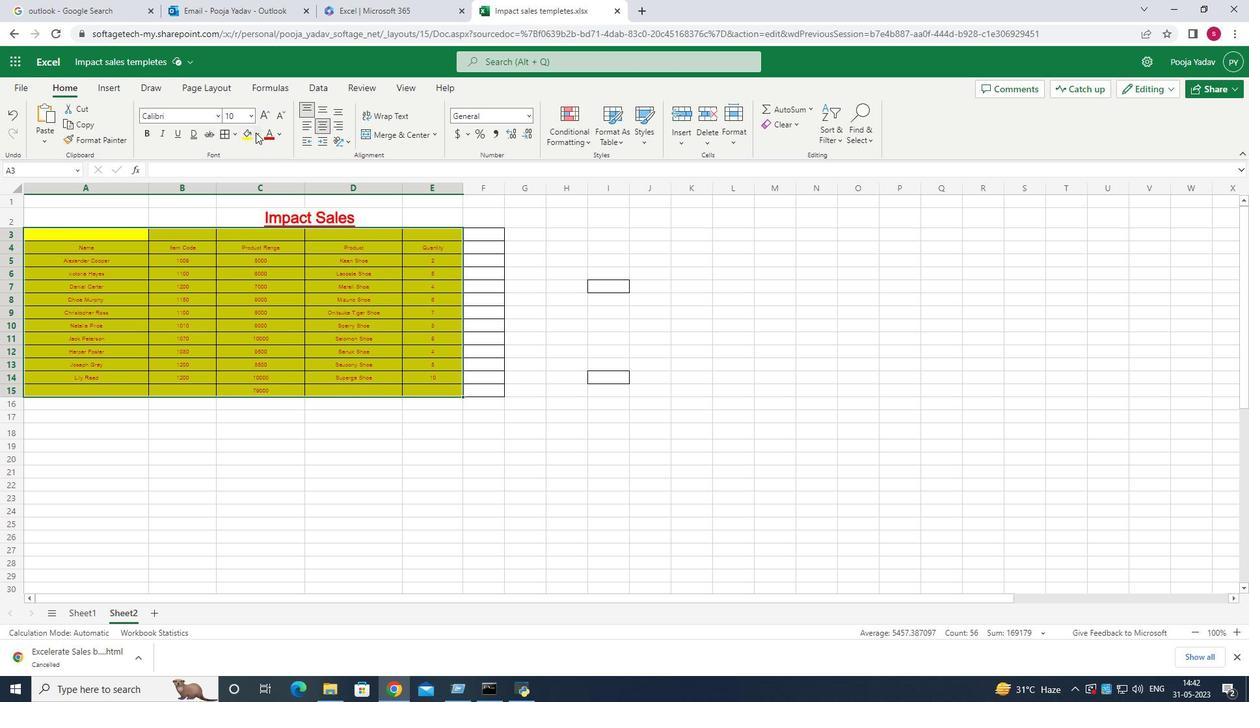 
Action: Mouse moved to (342, 289)
Screenshot: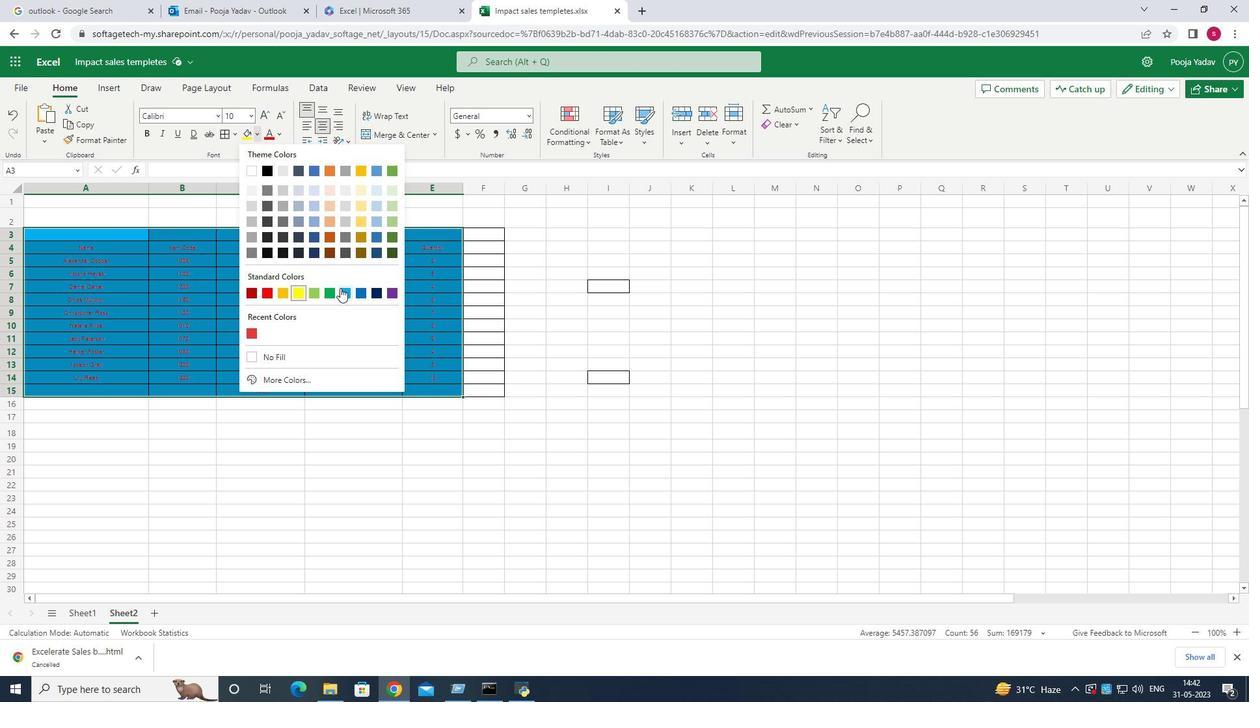 
Action: Mouse pressed left at (342, 289)
Screenshot: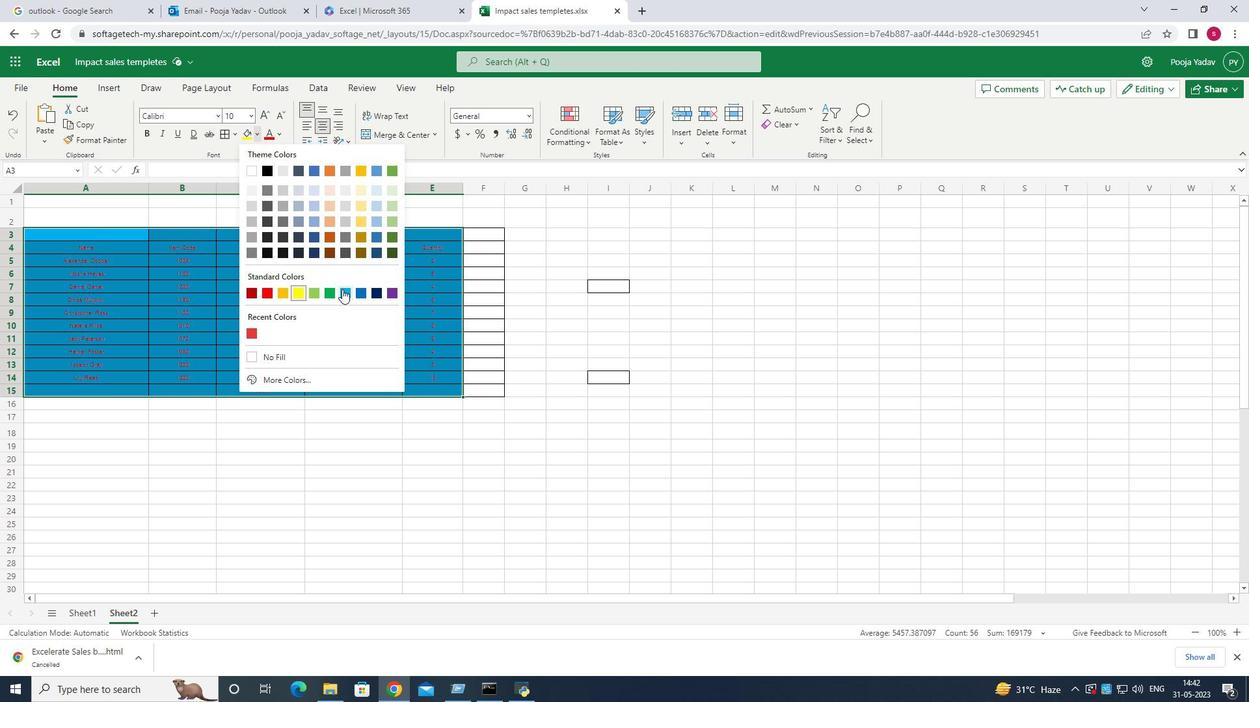 
Action: Mouse moved to (249, 128)
Screenshot: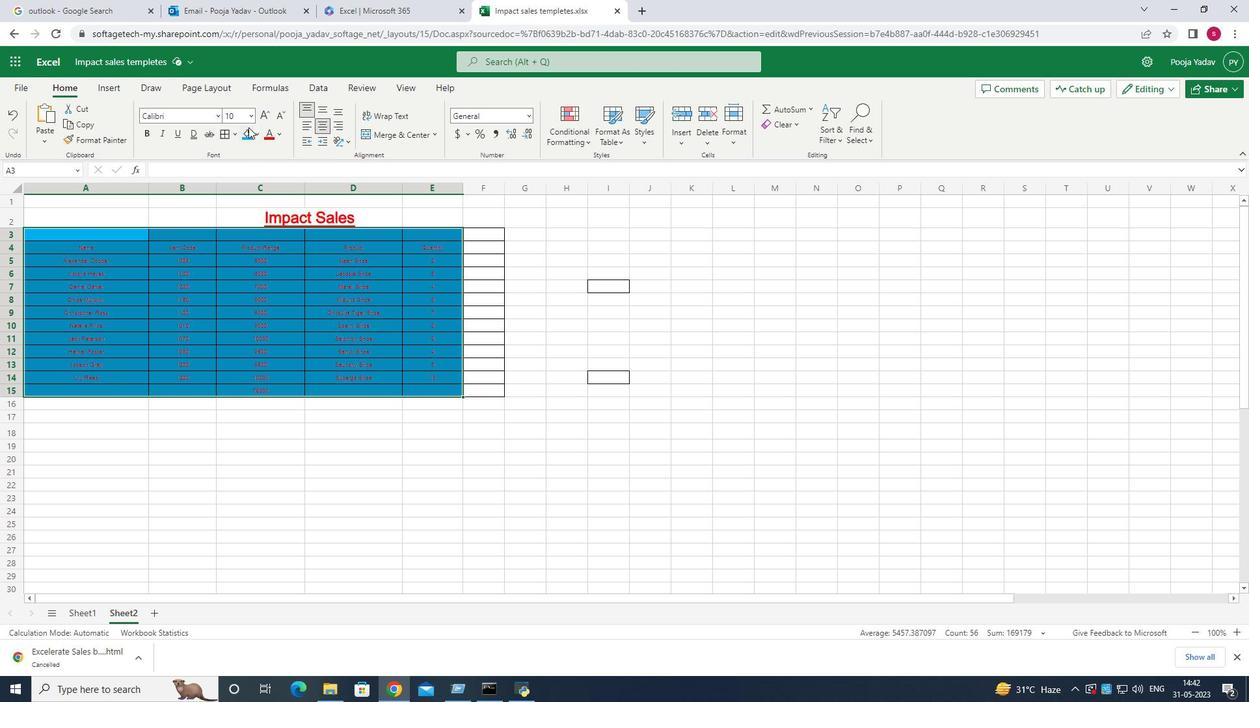 
Action: Mouse pressed left at (249, 128)
Screenshot: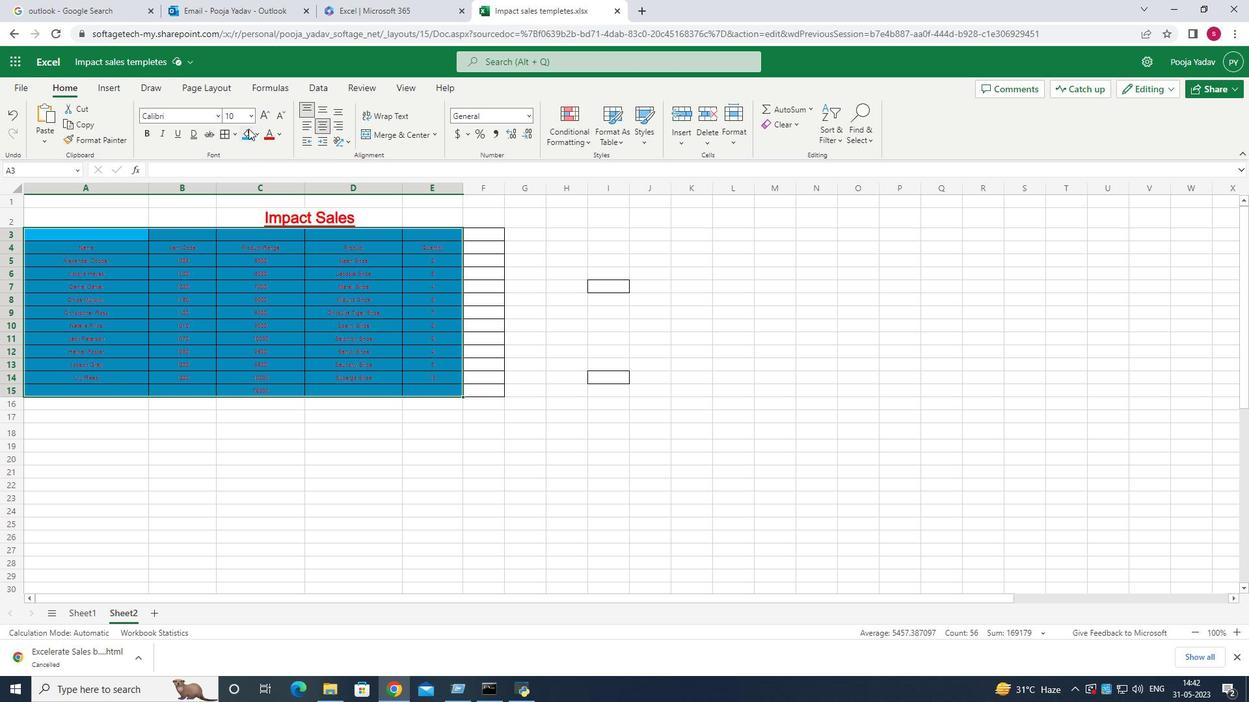 
Action: Mouse moved to (258, 134)
Screenshot: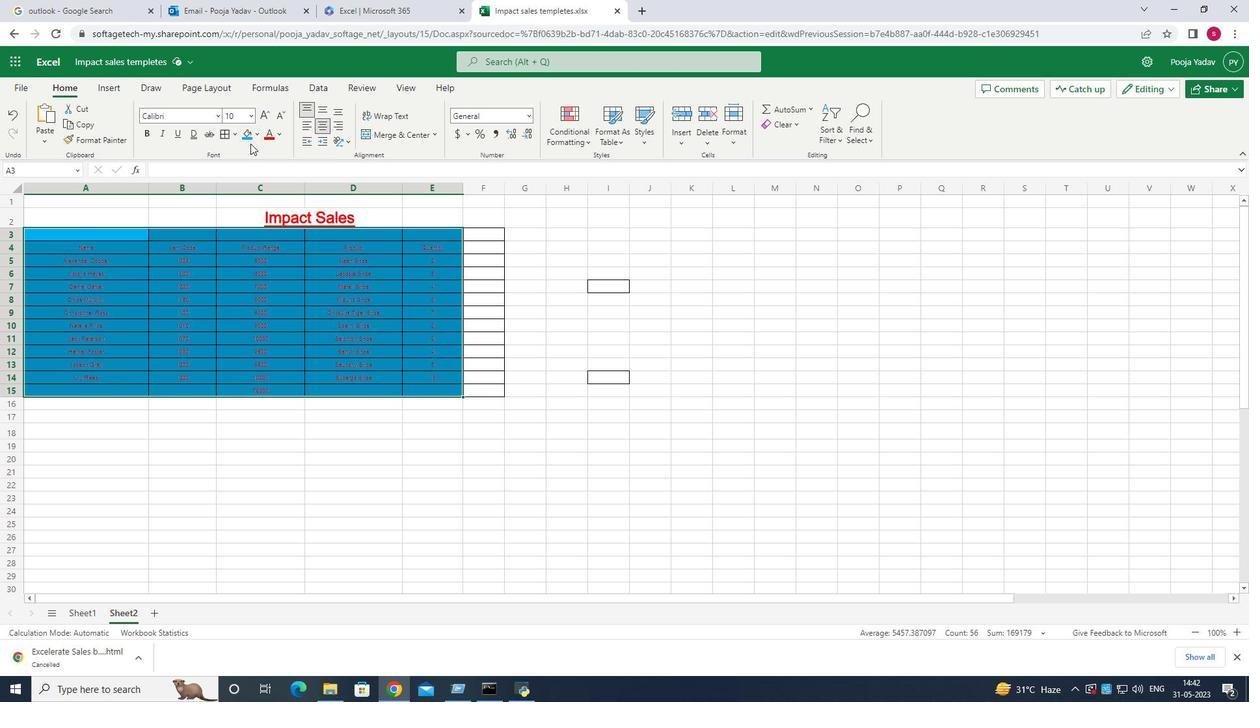 
Action: Mouse pressed left at (258, 134)
Screenshot: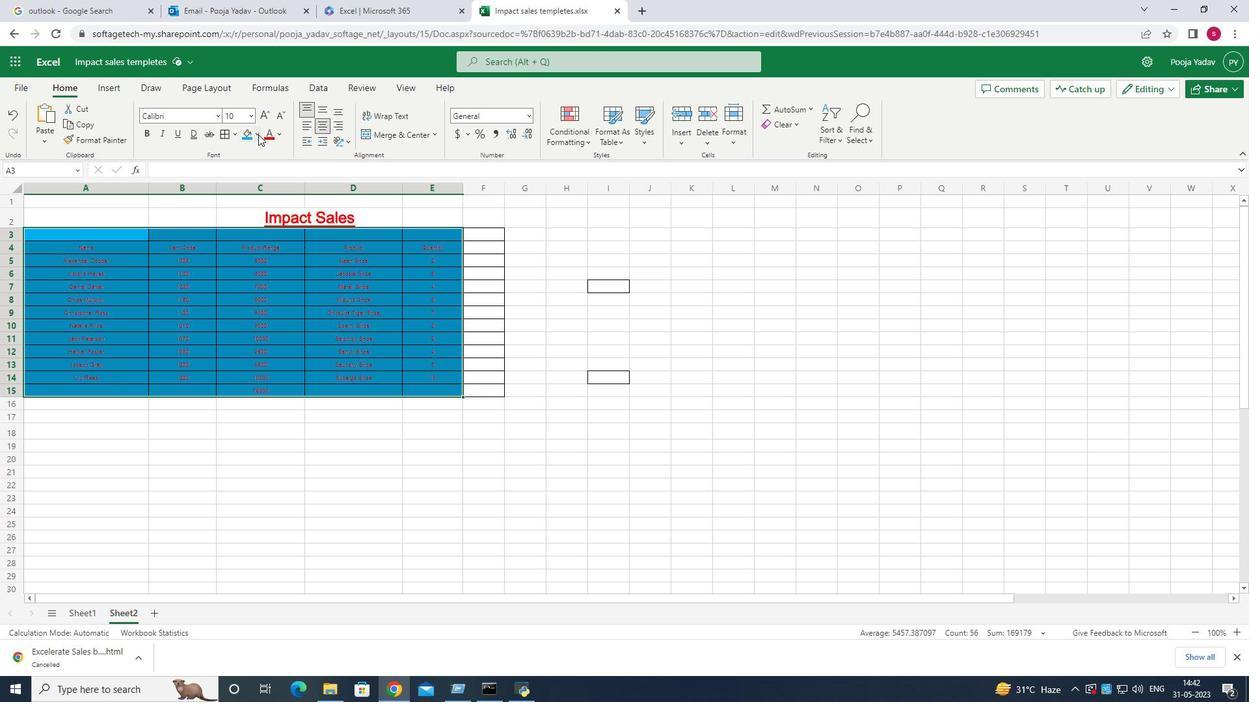 
Action: Mouse moved to (374, 223)
Screenshot: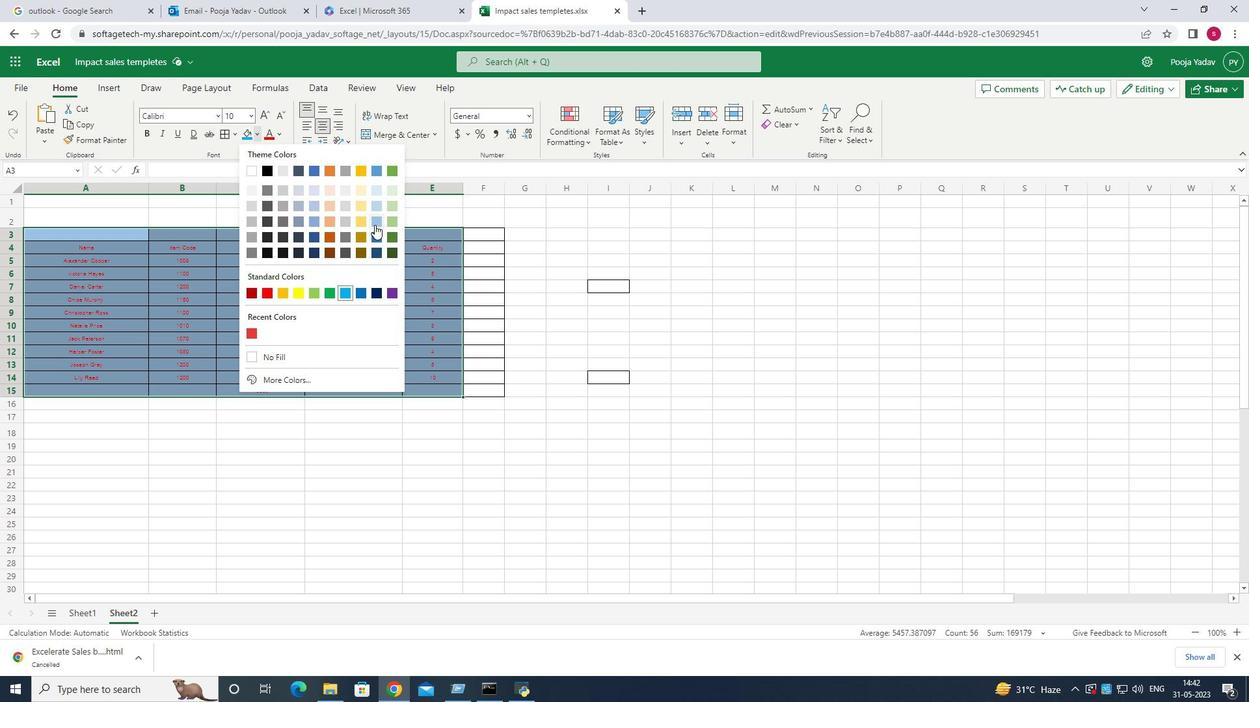 
Action: Mouse pressed left at (374, 223)
Screenshot: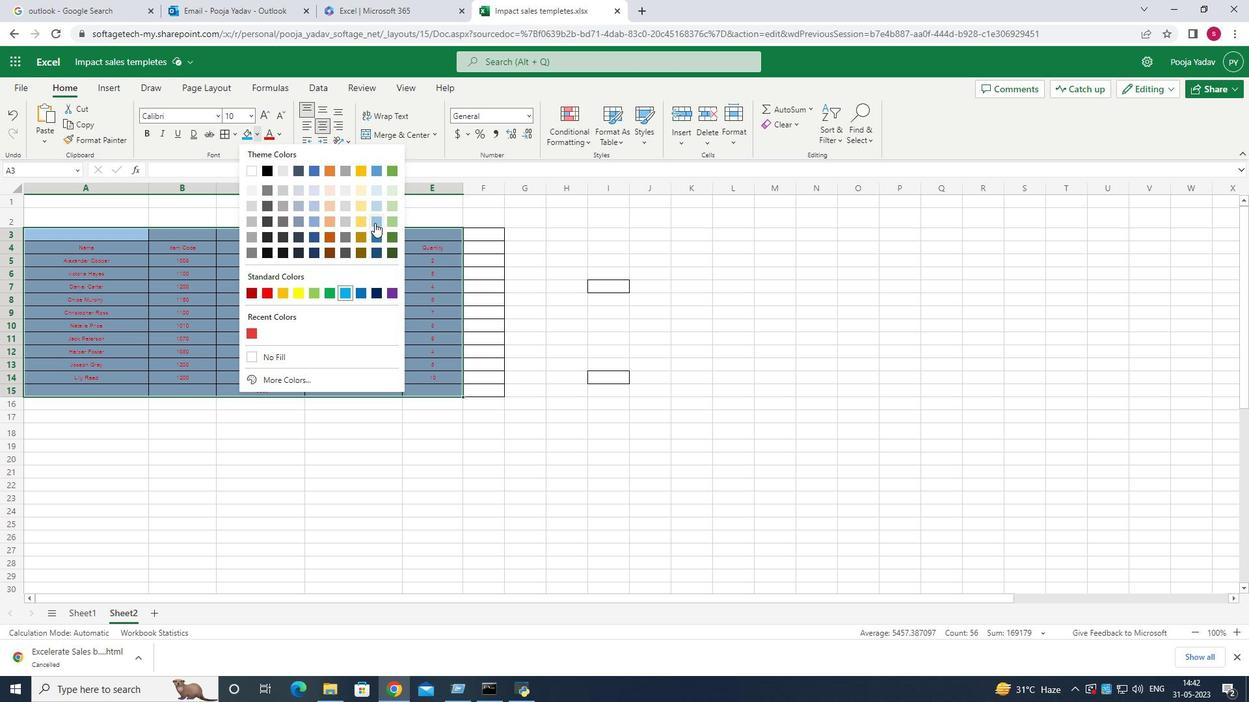 
Action: Mouse moved to (112, 83)
Screenshot: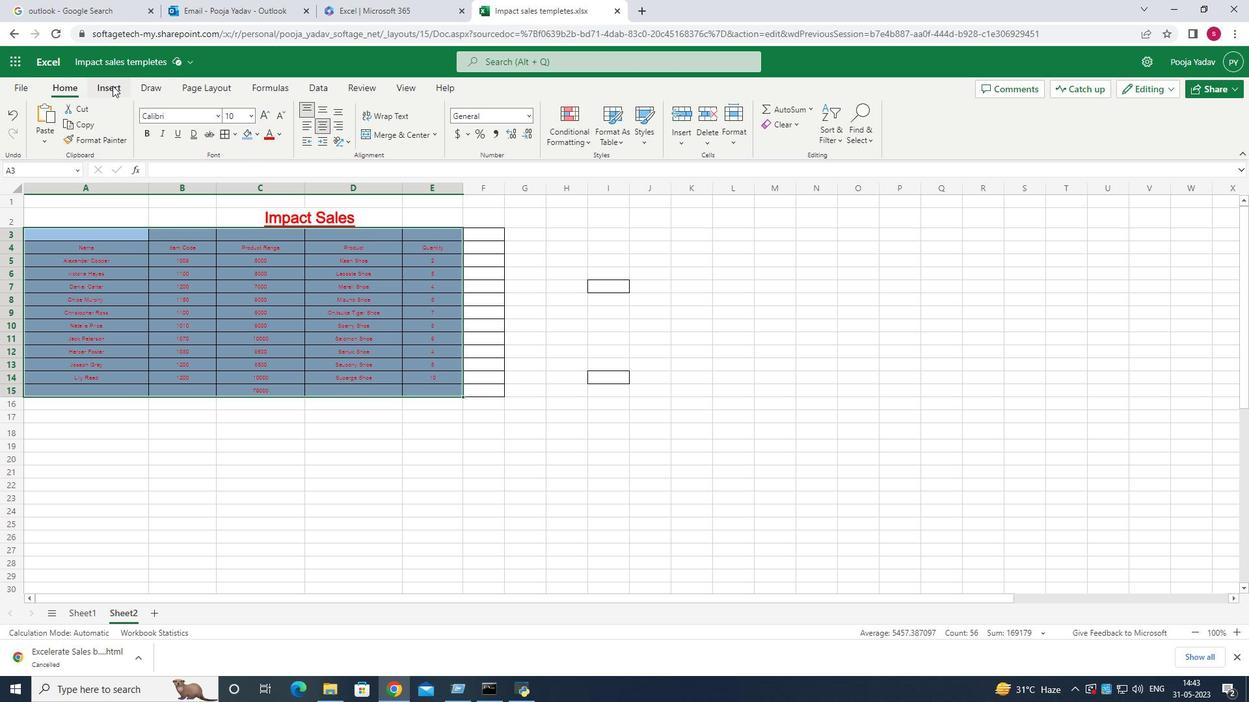
Action: Mouse pressed left at (112, 83)
Screenshot: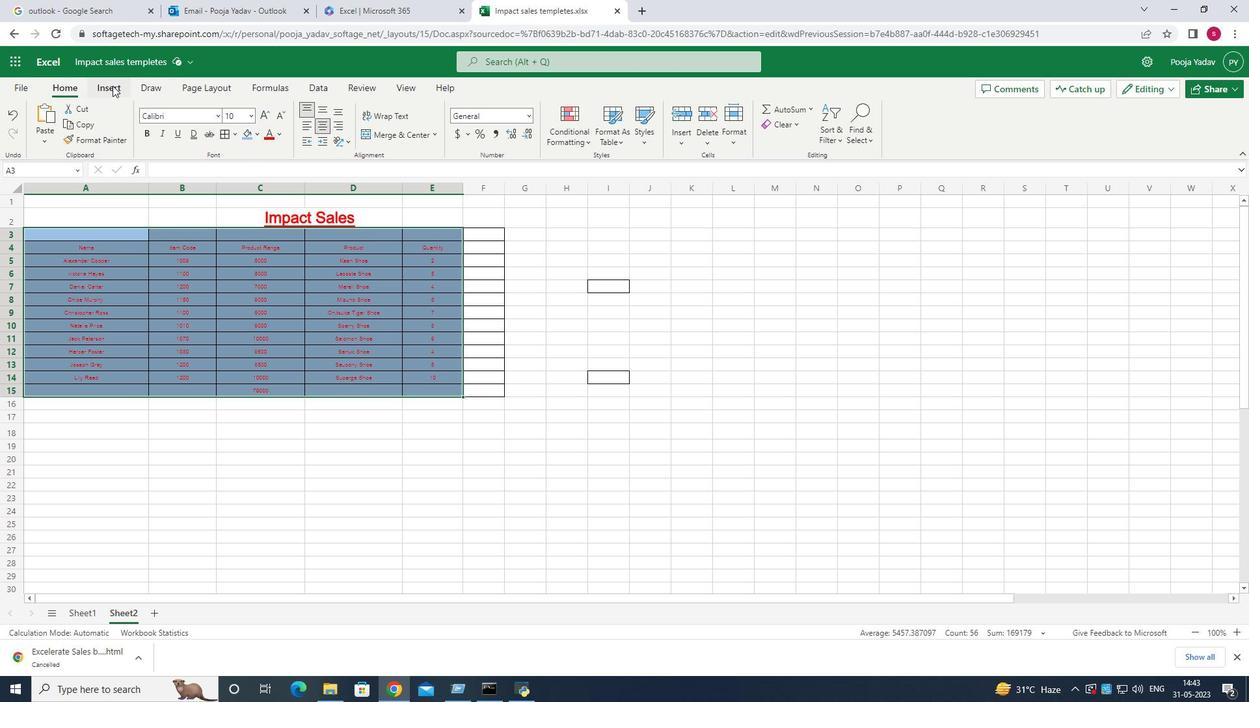 
Action: Mouse moved to (625, 130)
Screenshot: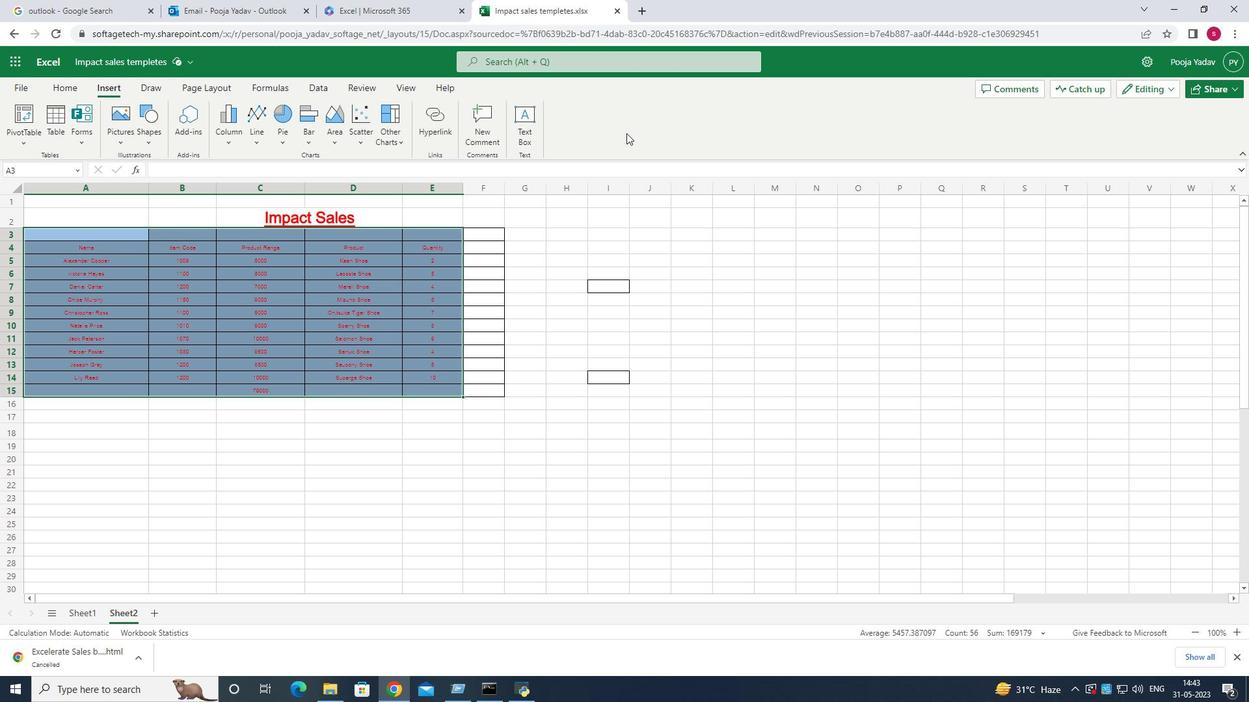 
Action: Mouse pressed left at (625, 130)
Screenshot: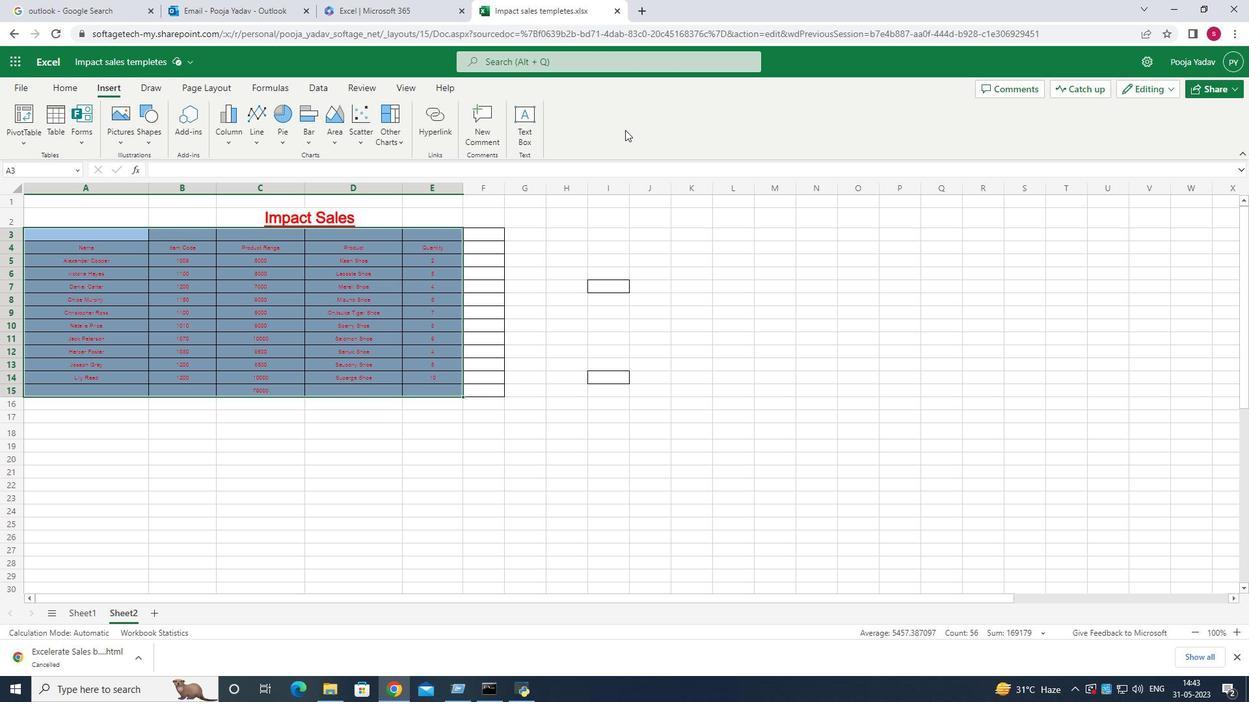 
Action: Mouse moved to (554, 313)
Screenshot: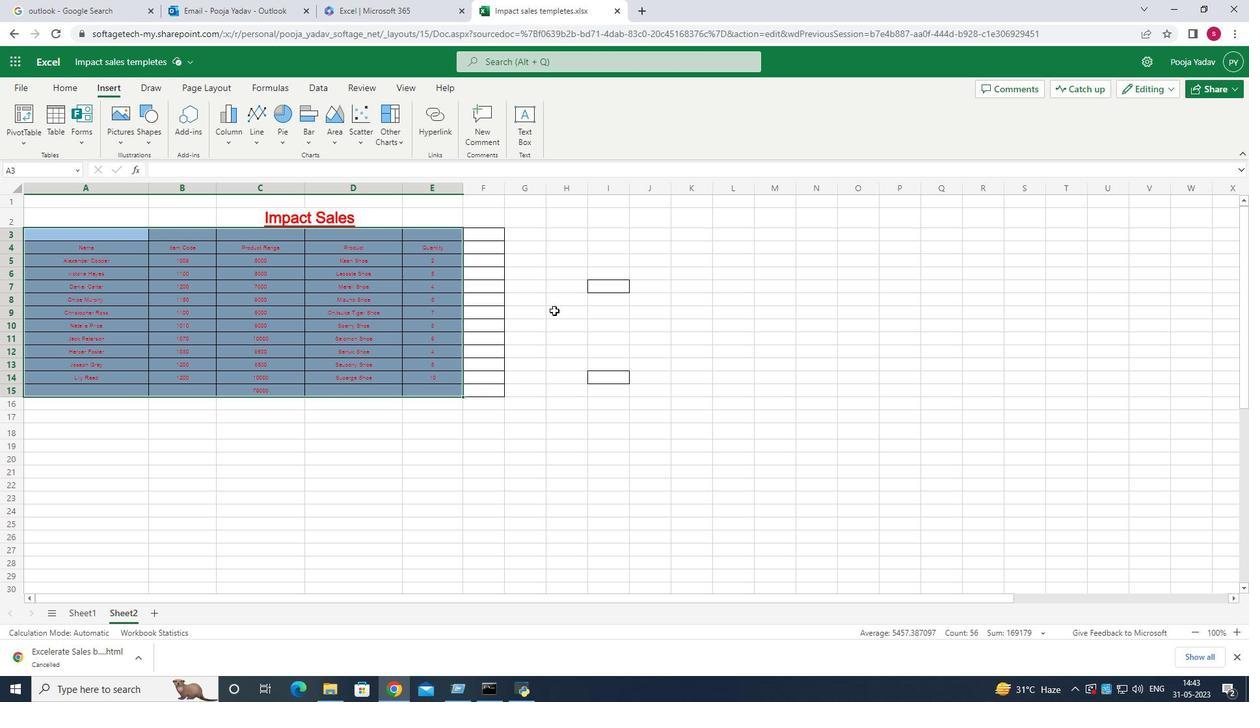 
